 Task: Create a due date automation trigger when advanced on, on the monday after a card is due add content with a description containing resume at 11:00 AM.
Action: Mouse moved to (1383, 124)
Screenshot: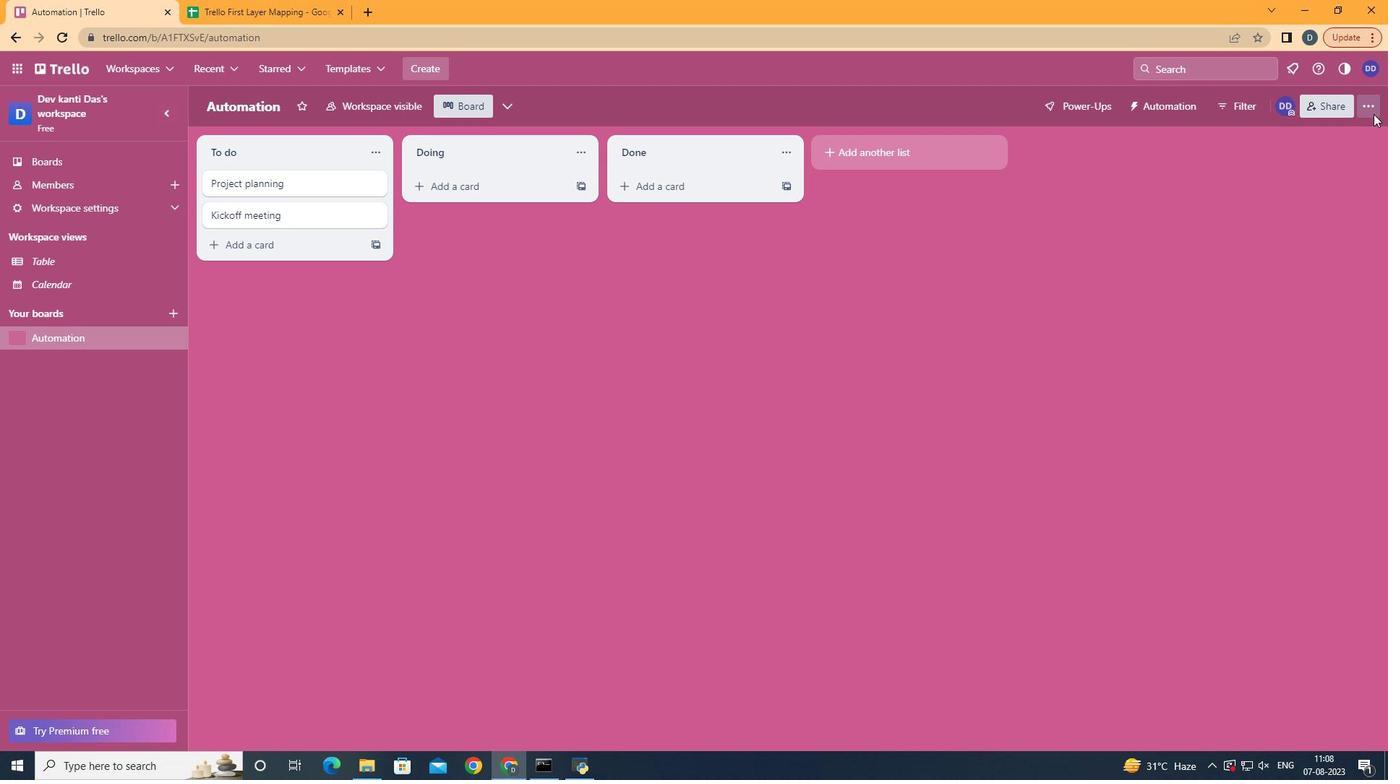 
Action: Mouse pressed left at (1383, 124)
Screenshot: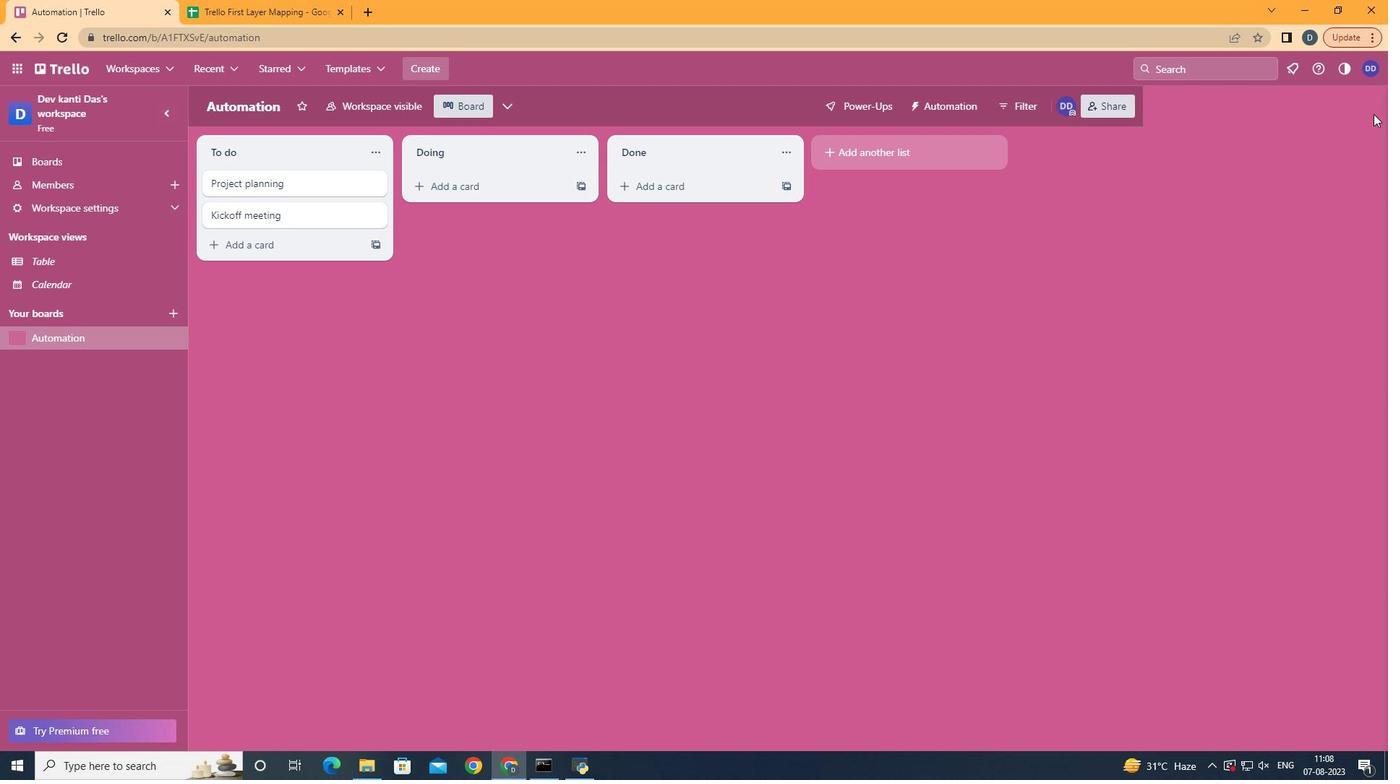 
Action: Mouse moved to (1223, 310)
Screenshot: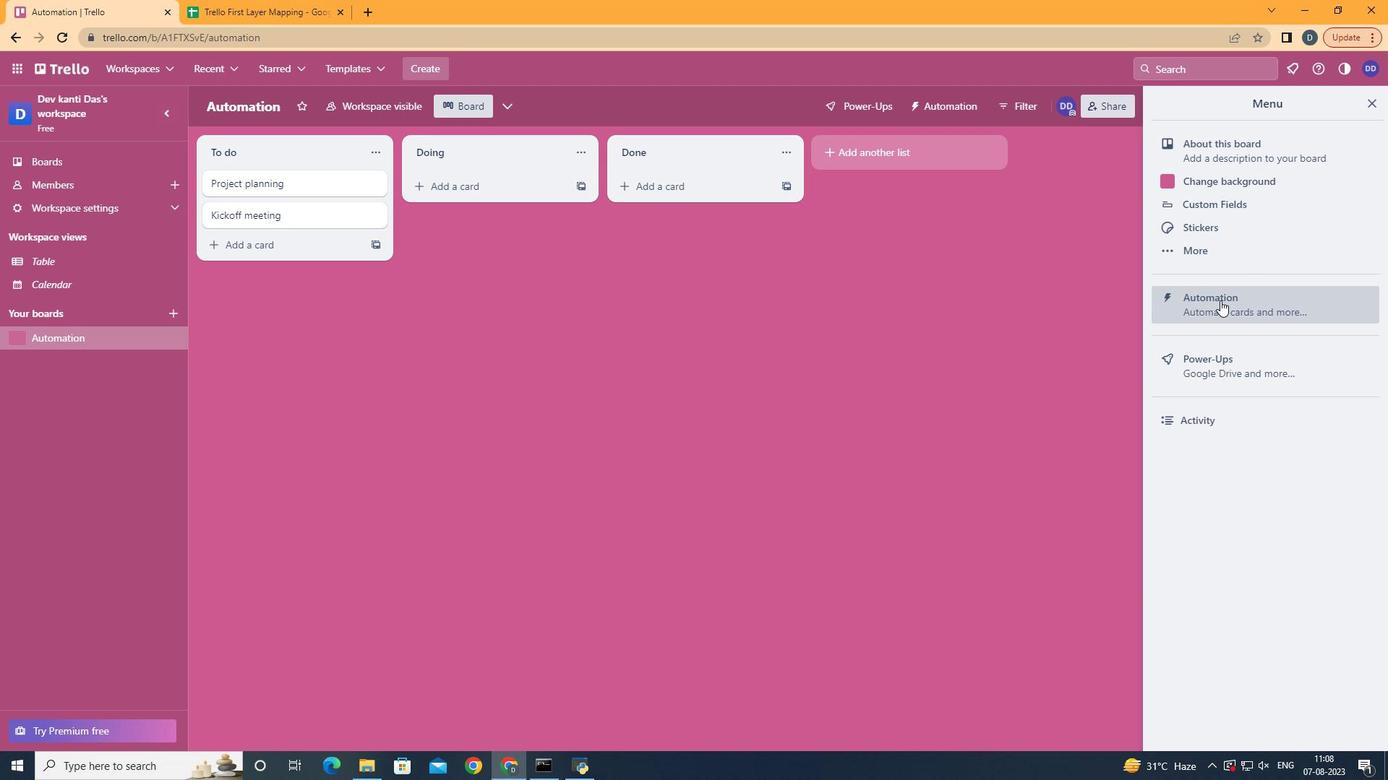 
Action: Mouse pressed left at (1223, 310)
Screenshot: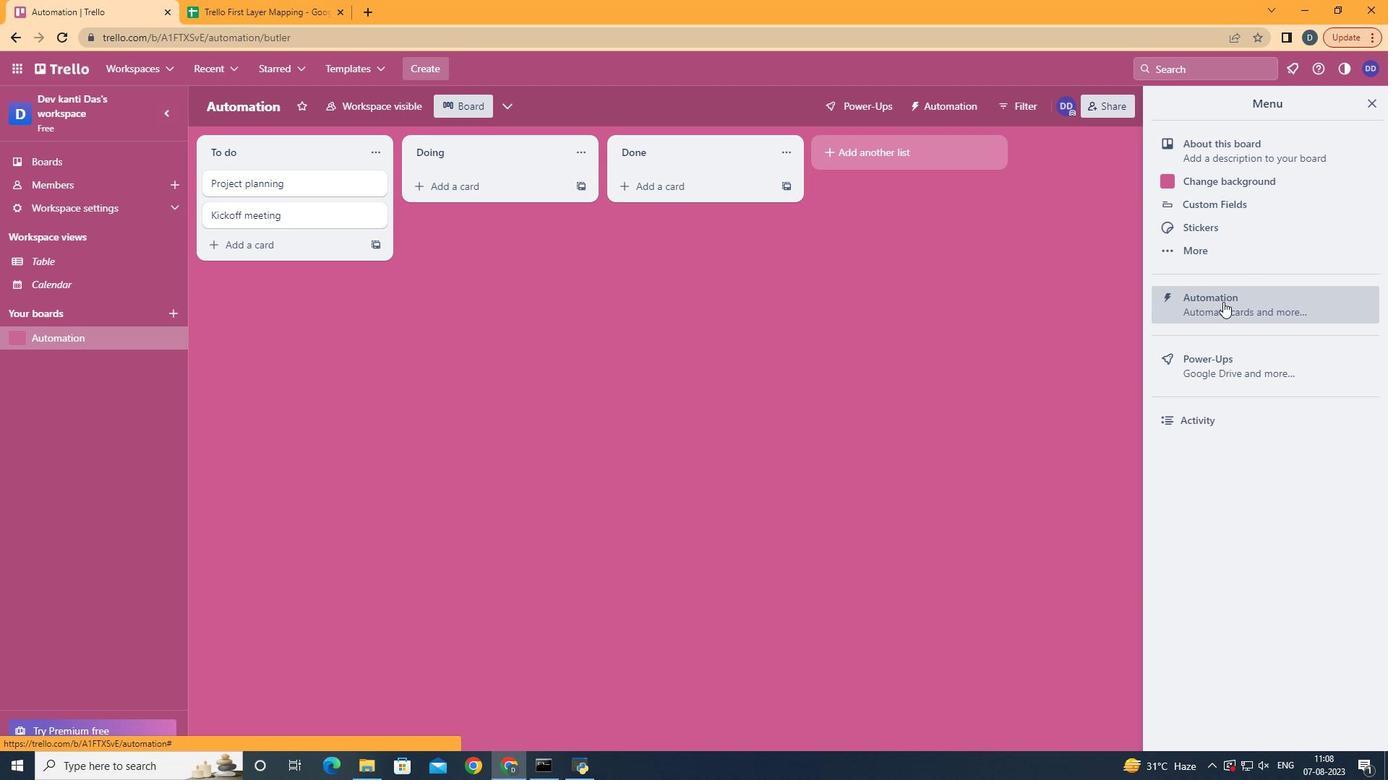 
Action: Mouse moved to (285, 307)
Screenshot: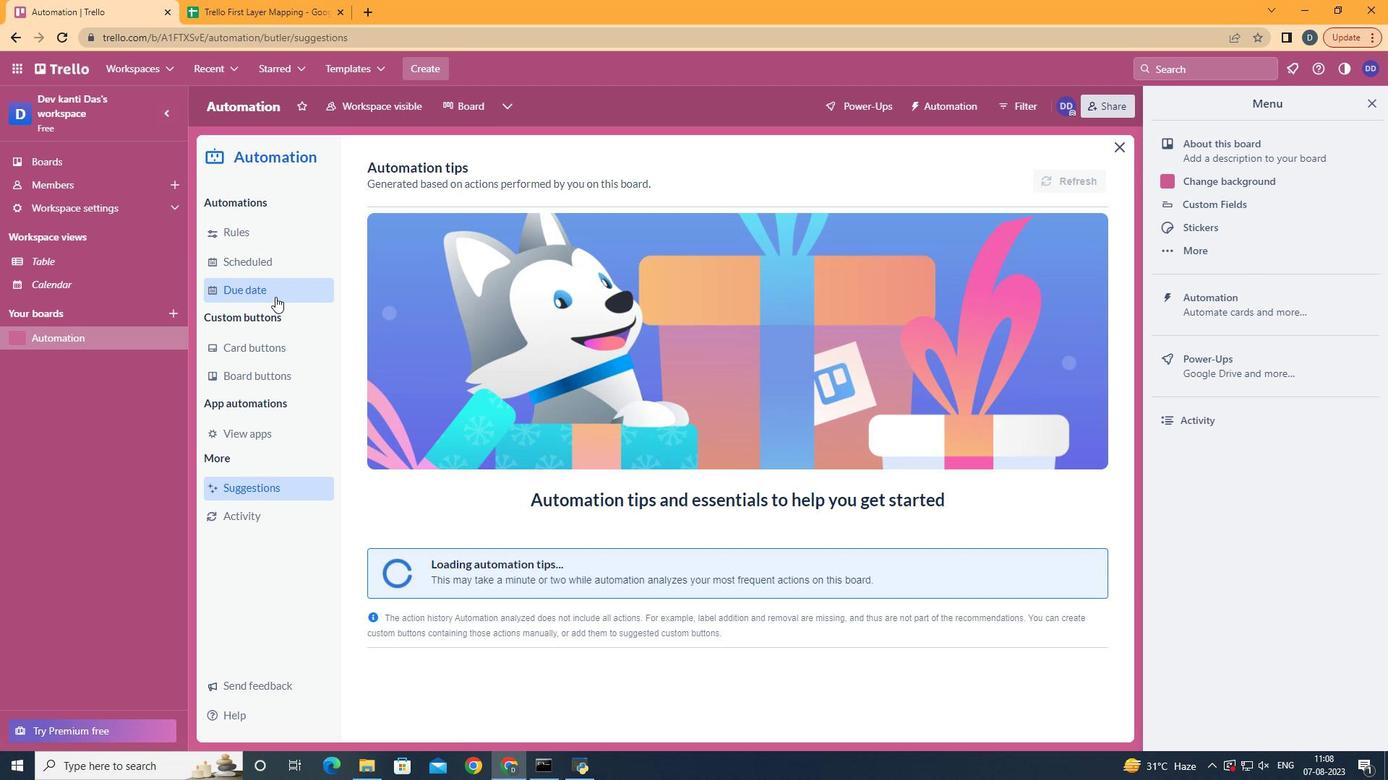 
Action: Mouse pressed left at (285, 307)
Screenshot: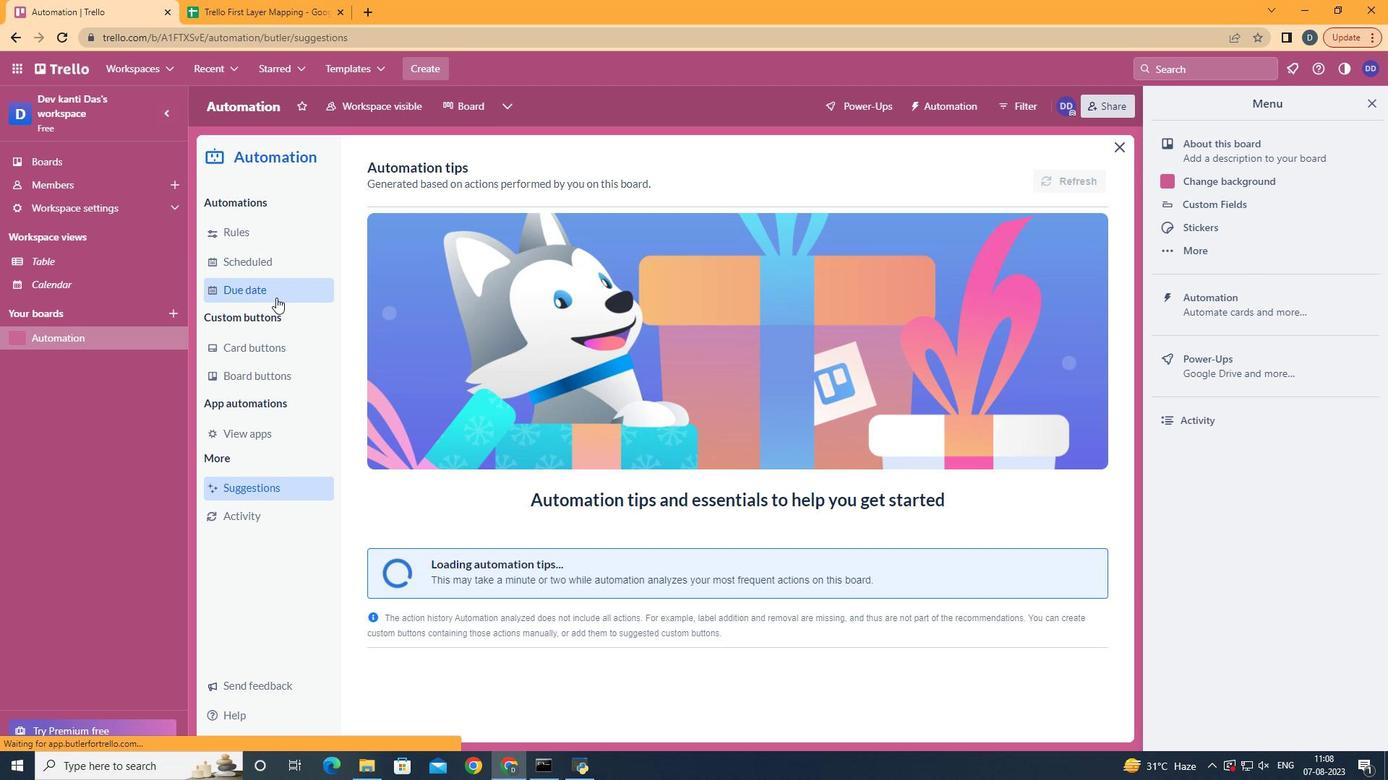 
Action: Mouse moved to (1003, 182)
Screenshot: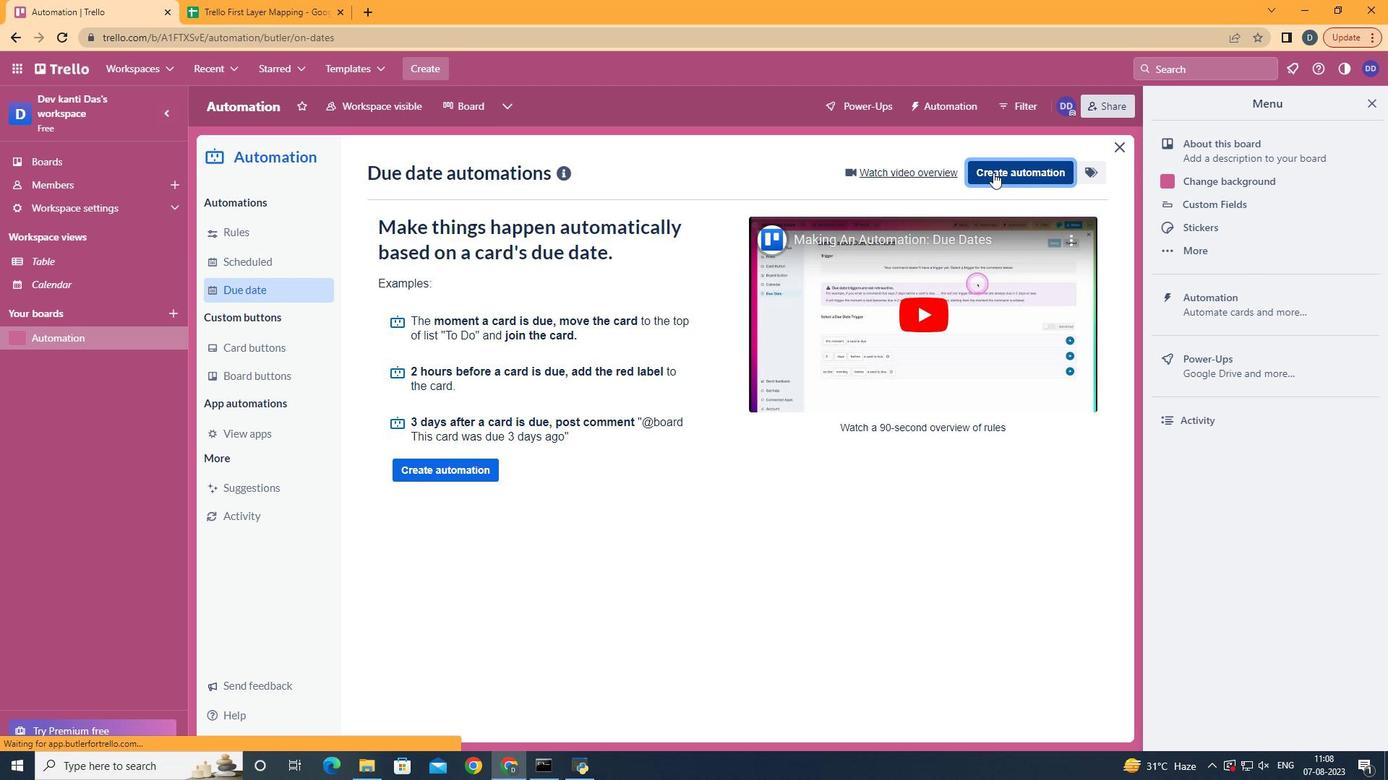 
Action: Mouse pressed left at (1003, 182)
Screenshot: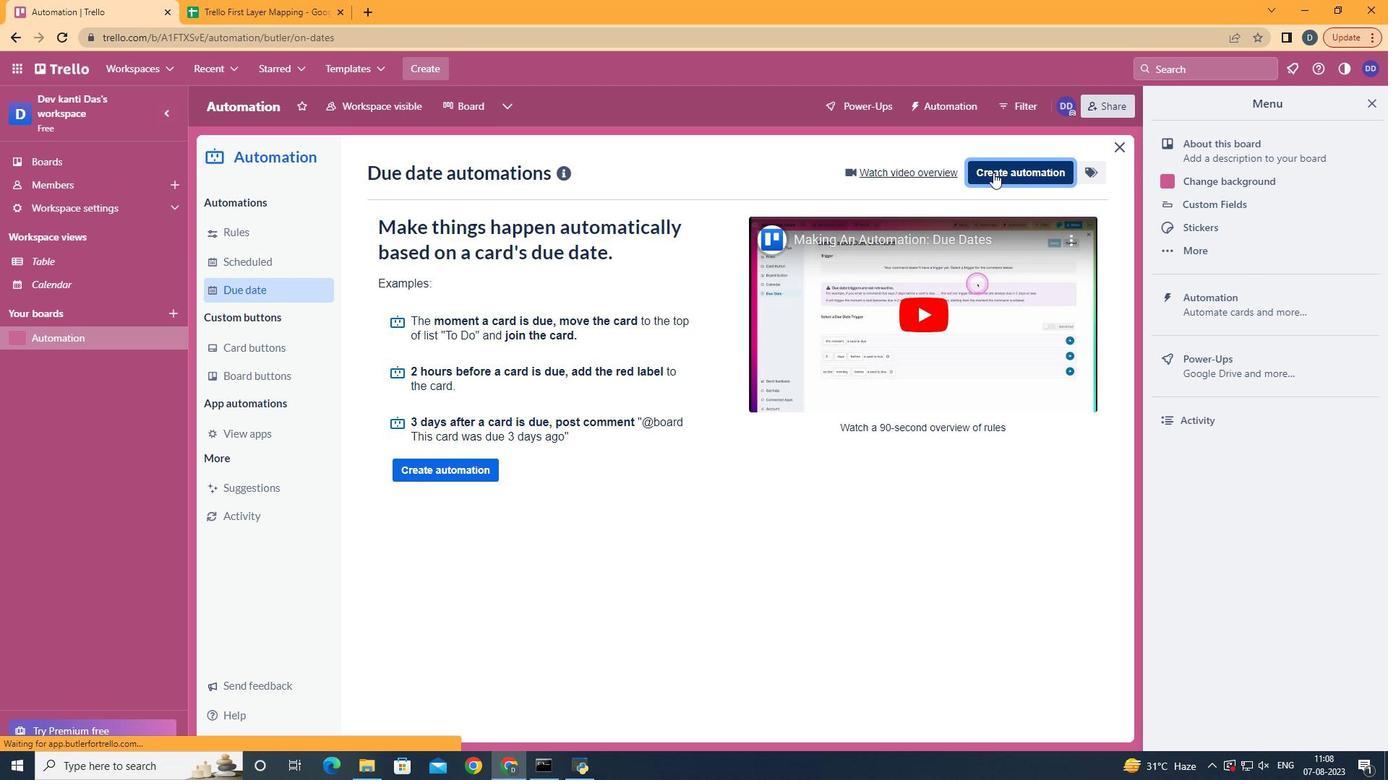 
Action: Mouse moved to (754, 318)
Screenshot: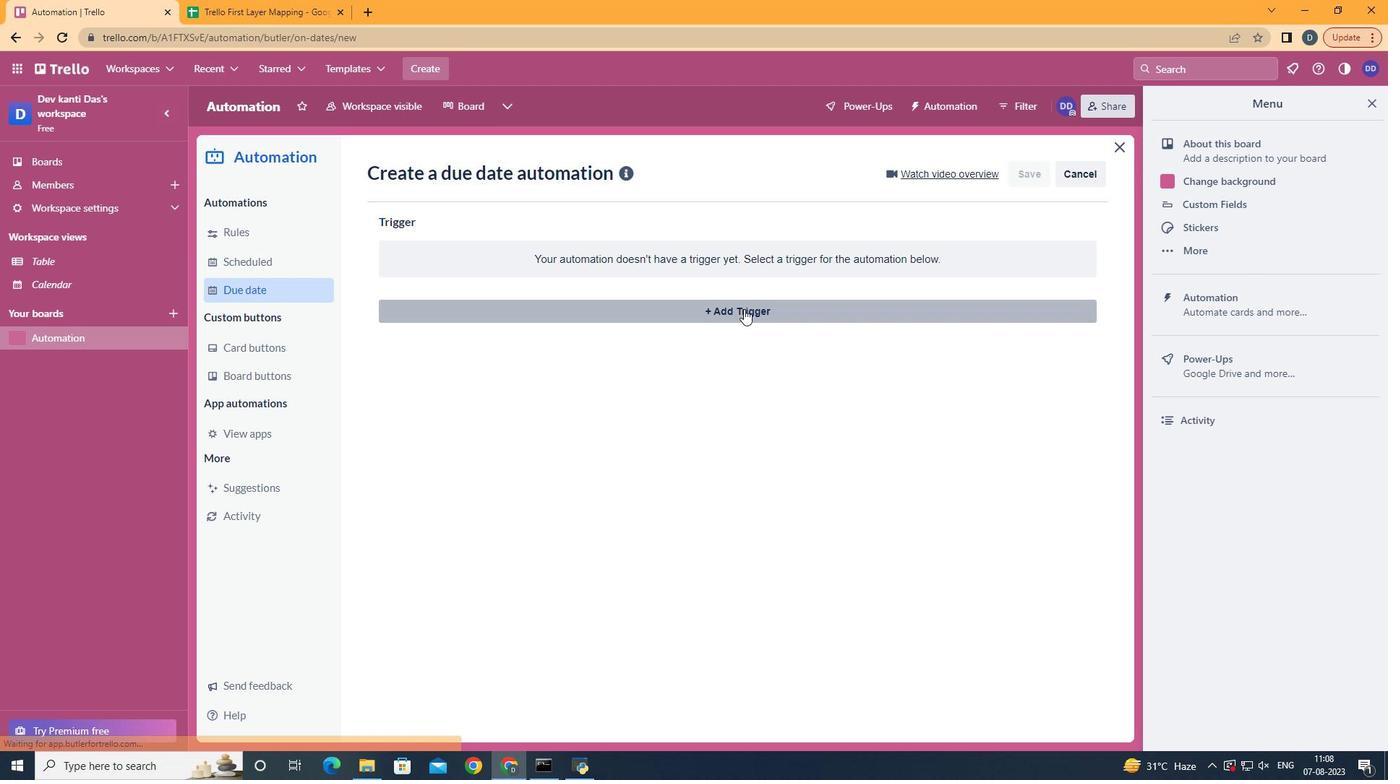 
Action: Mouse pressed left at (754, 318)
Screenshot: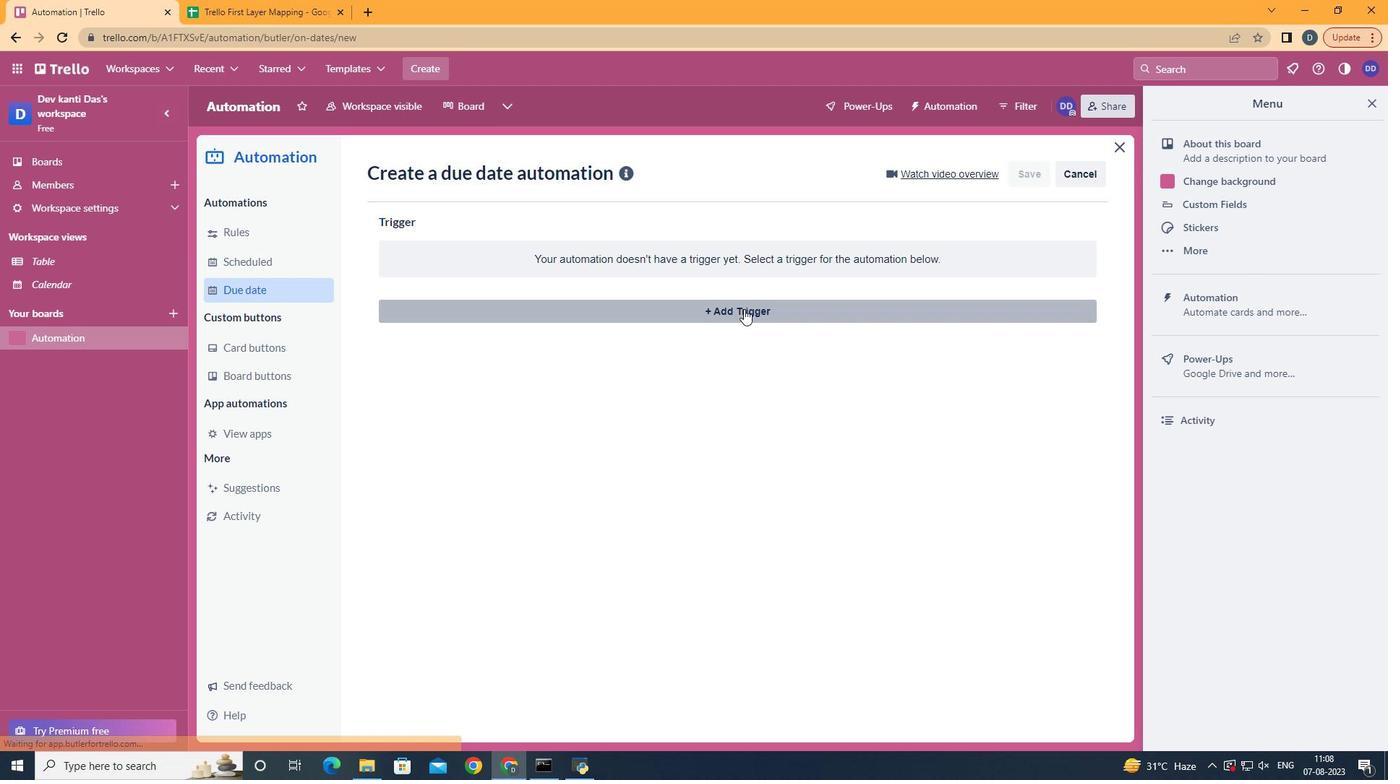 
Action: Mouse moved to (483, 390)
Screenshot: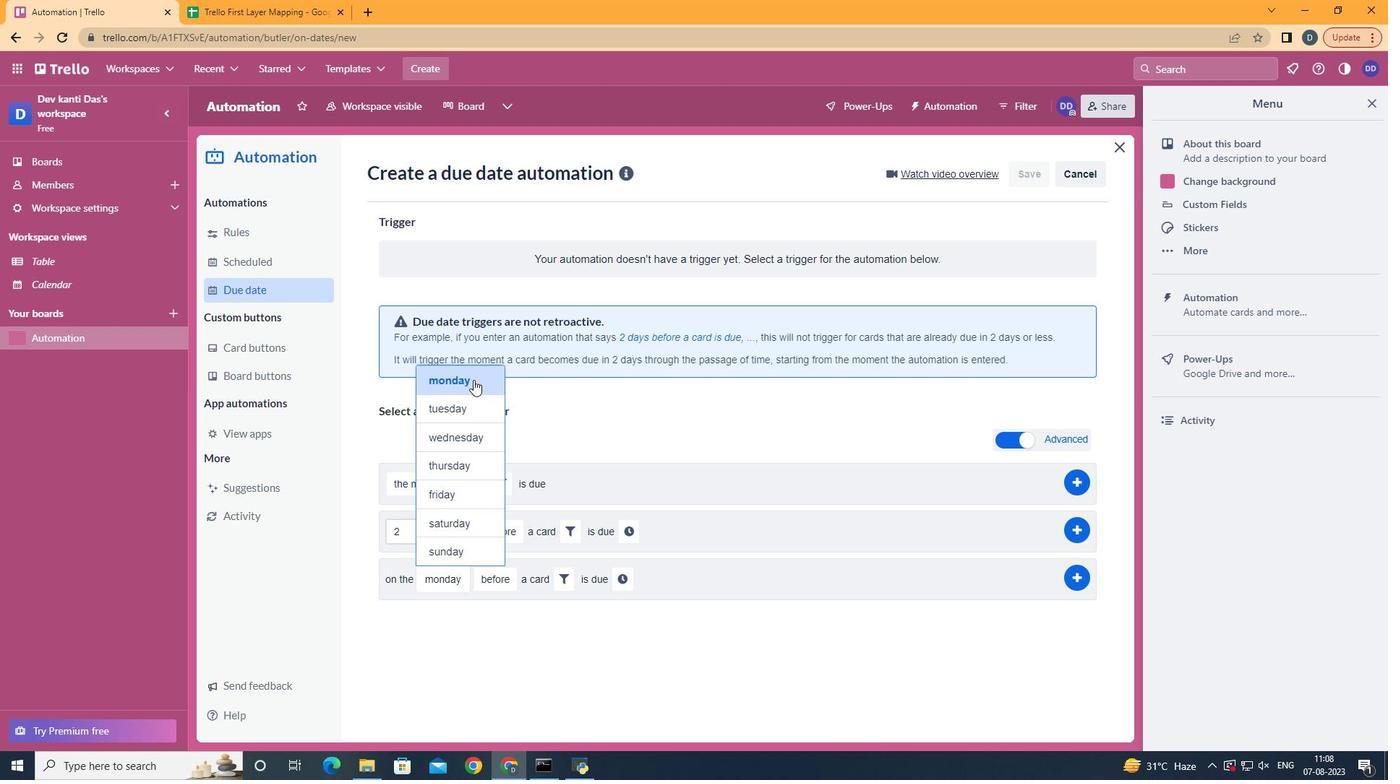 
Action: Mouse pressed left at (483, 390)
Screenshot: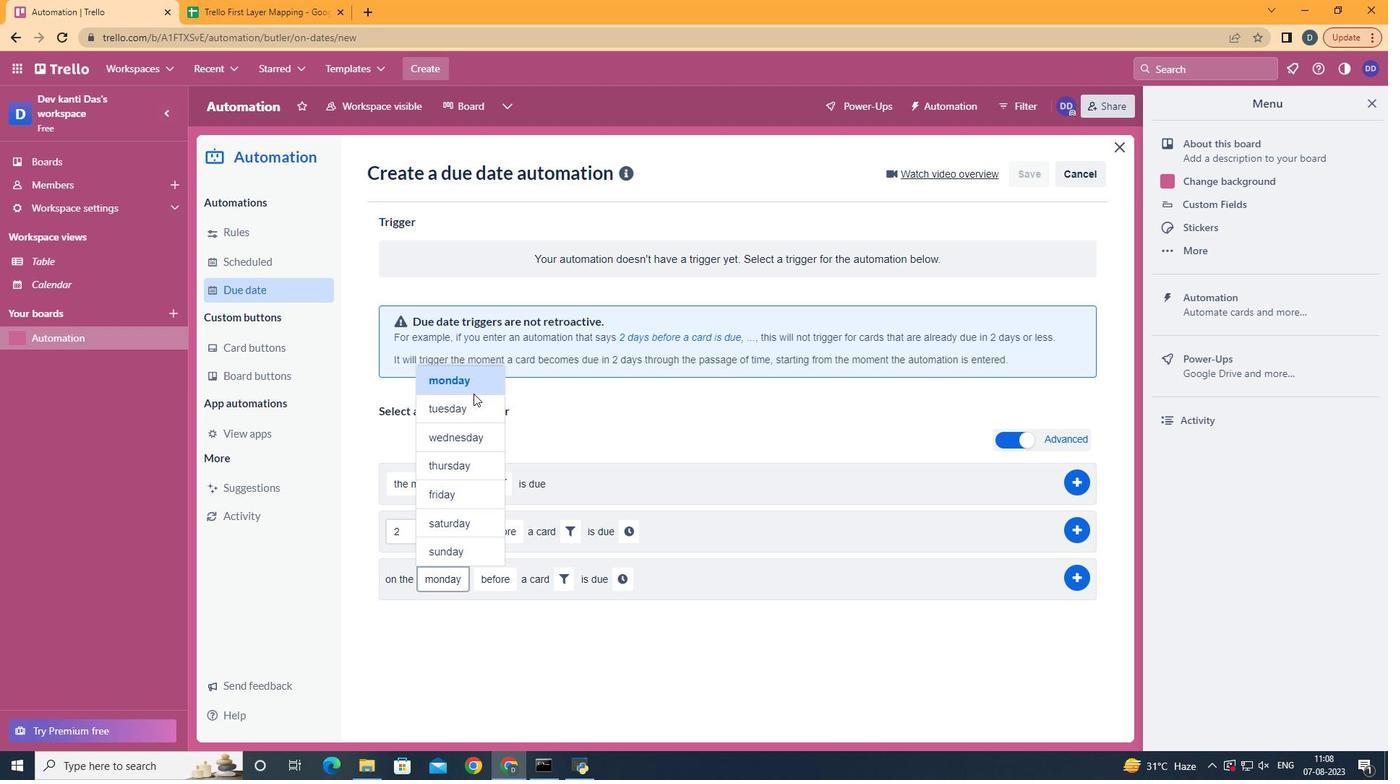 
Action: Mouse moved to (516, 644)
Screenshot: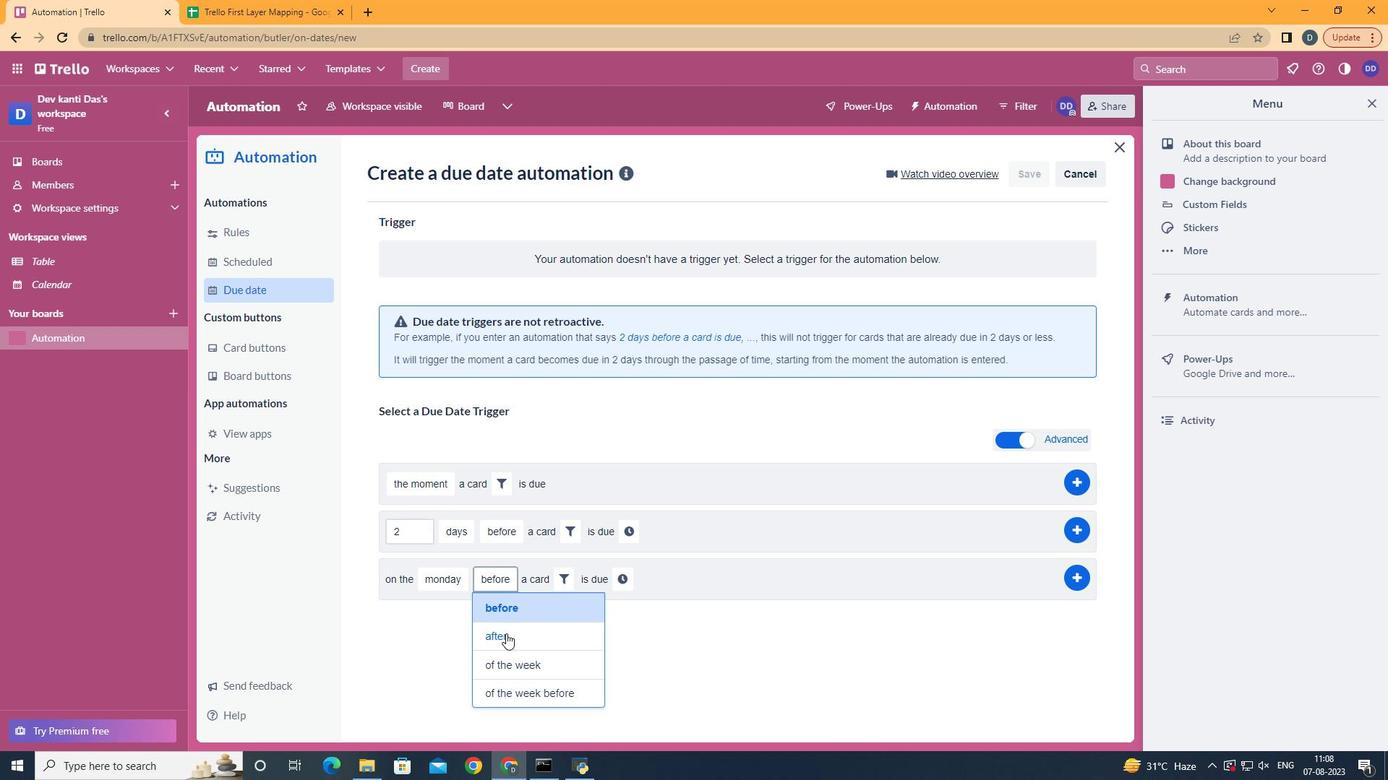 
Action: Mouse pressed left at (516, 644)
Screenshot: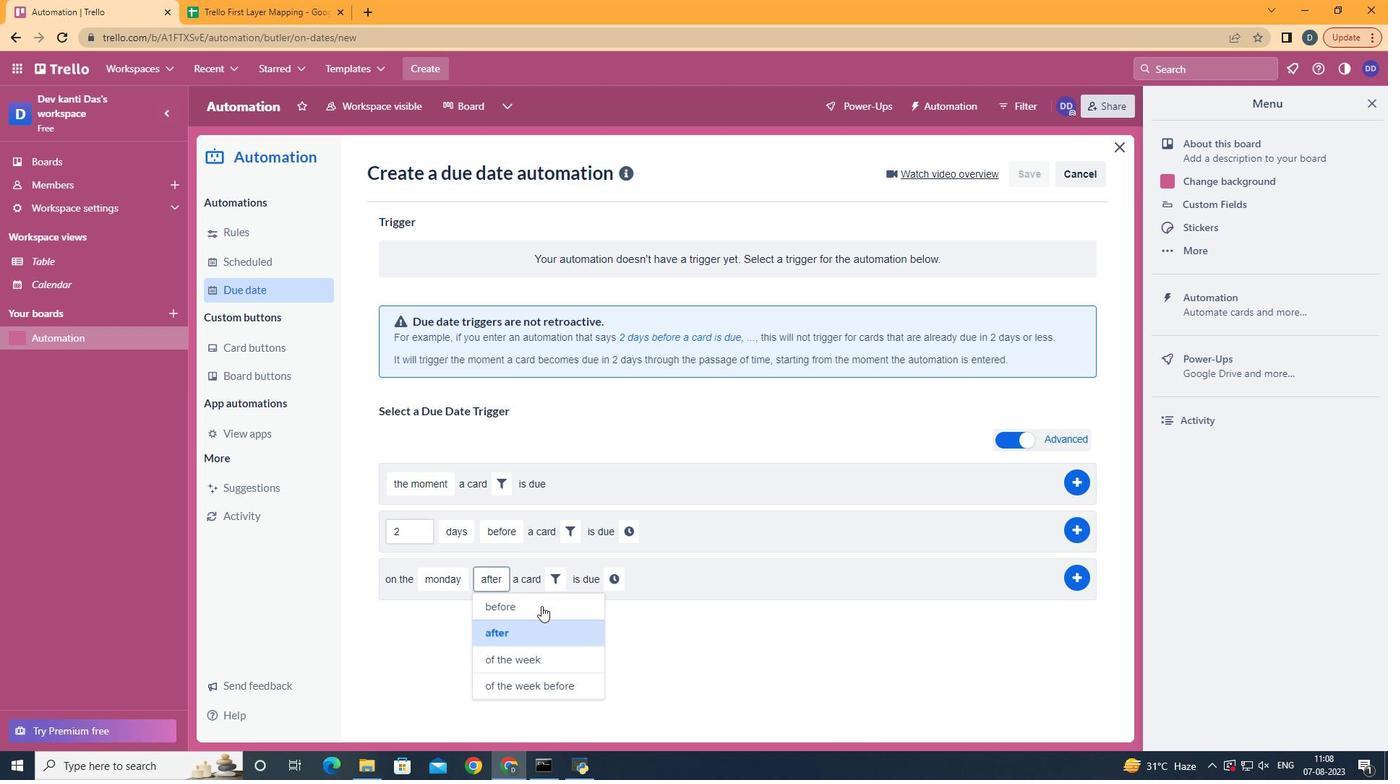 
Action: Mouse moved to (567, 594)
Screenshot: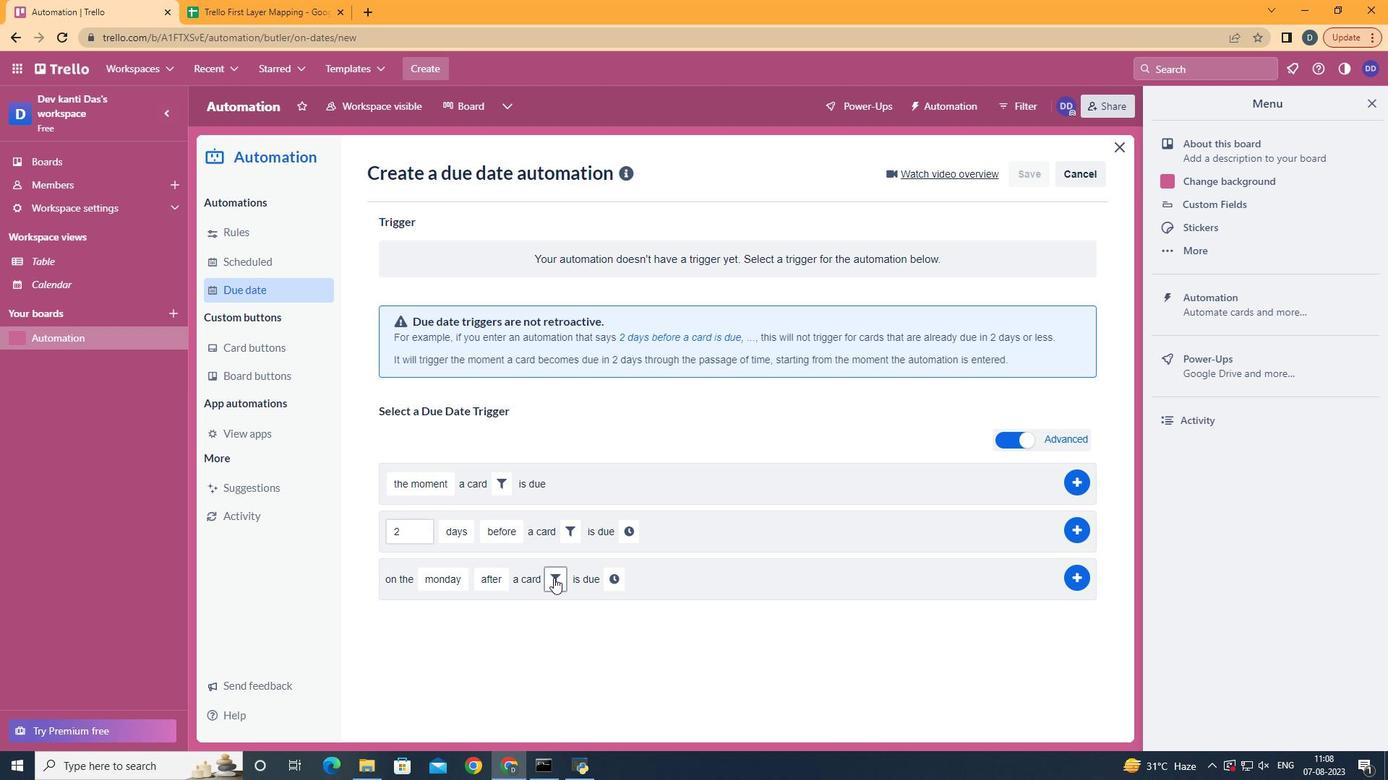 
Action: Mouse pressed left at (567, 594)
Screenshot: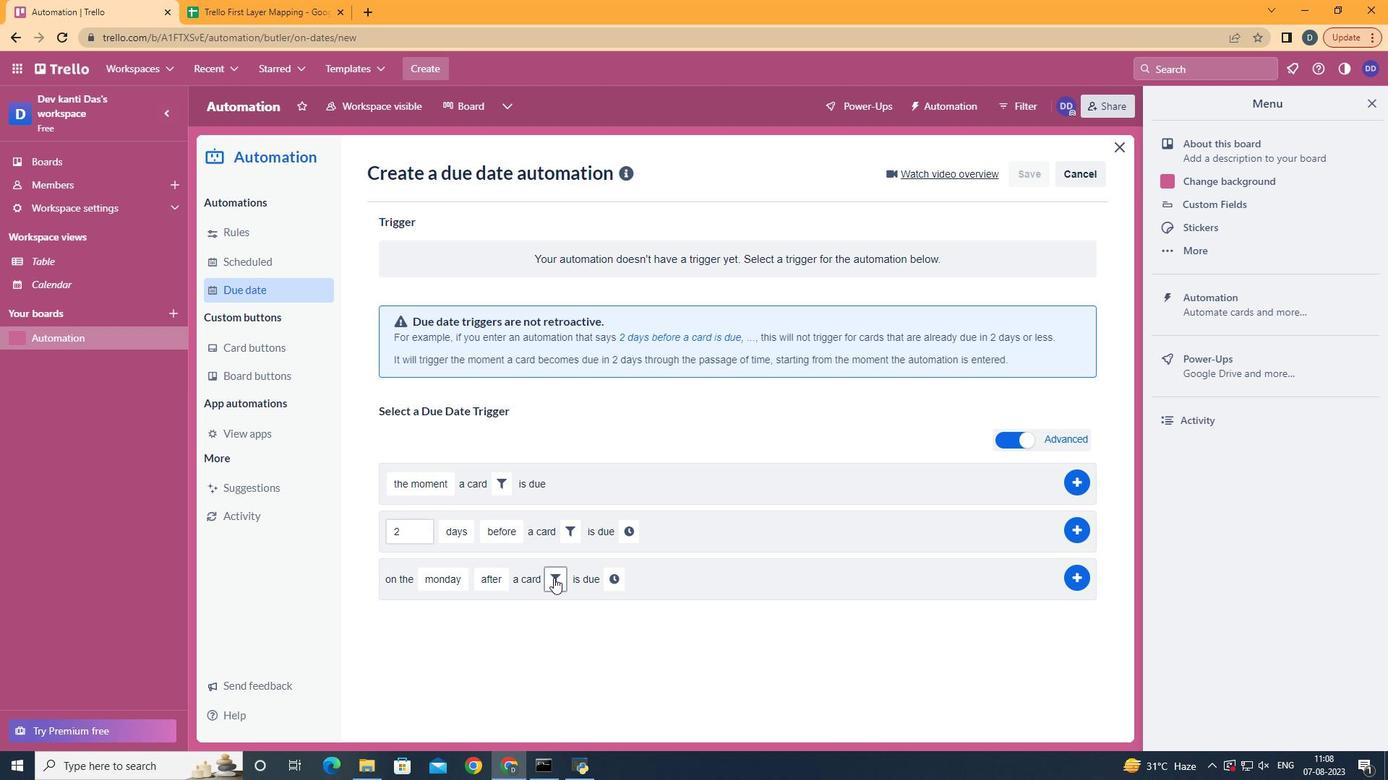 
Action: Mouse moved to (741, 638)
Screenshot: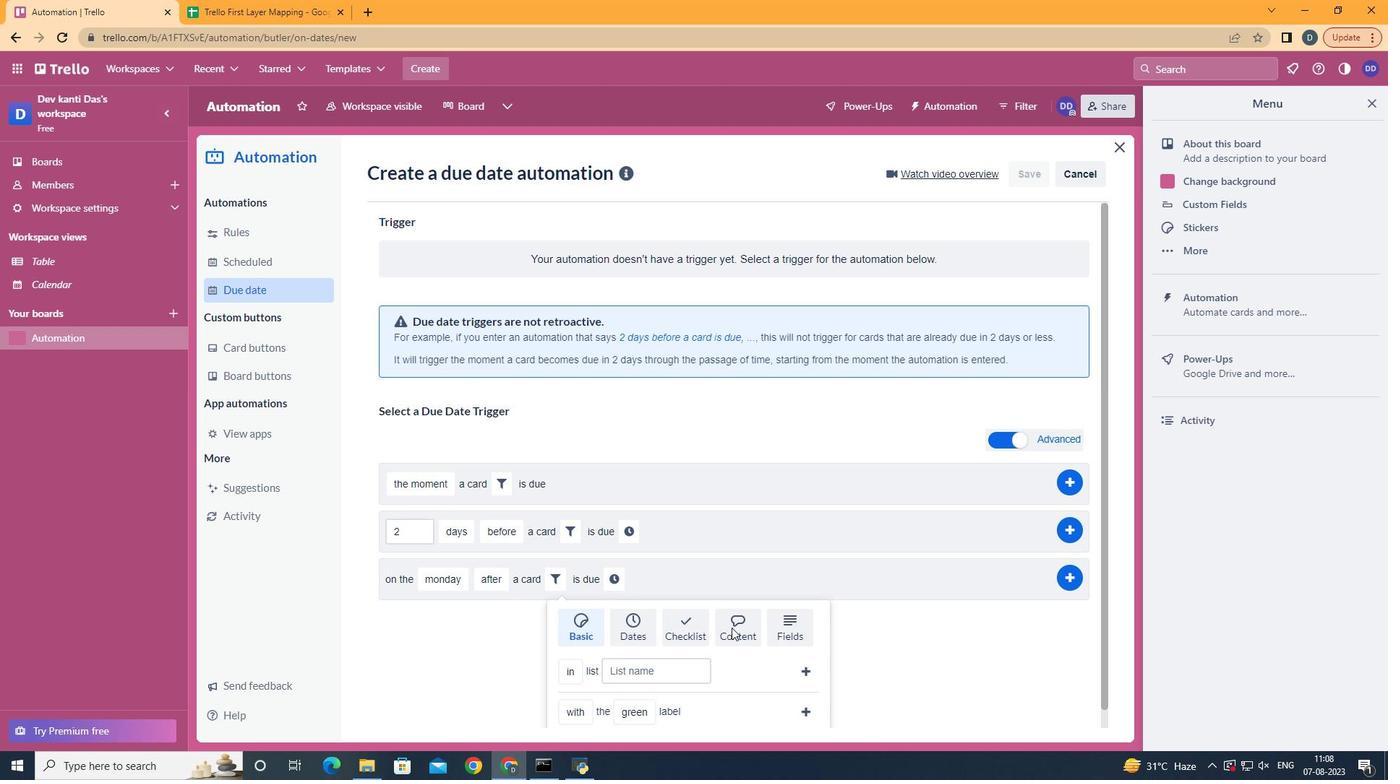 
Action: Mouse pressed left at (741, 638)
Screenshot: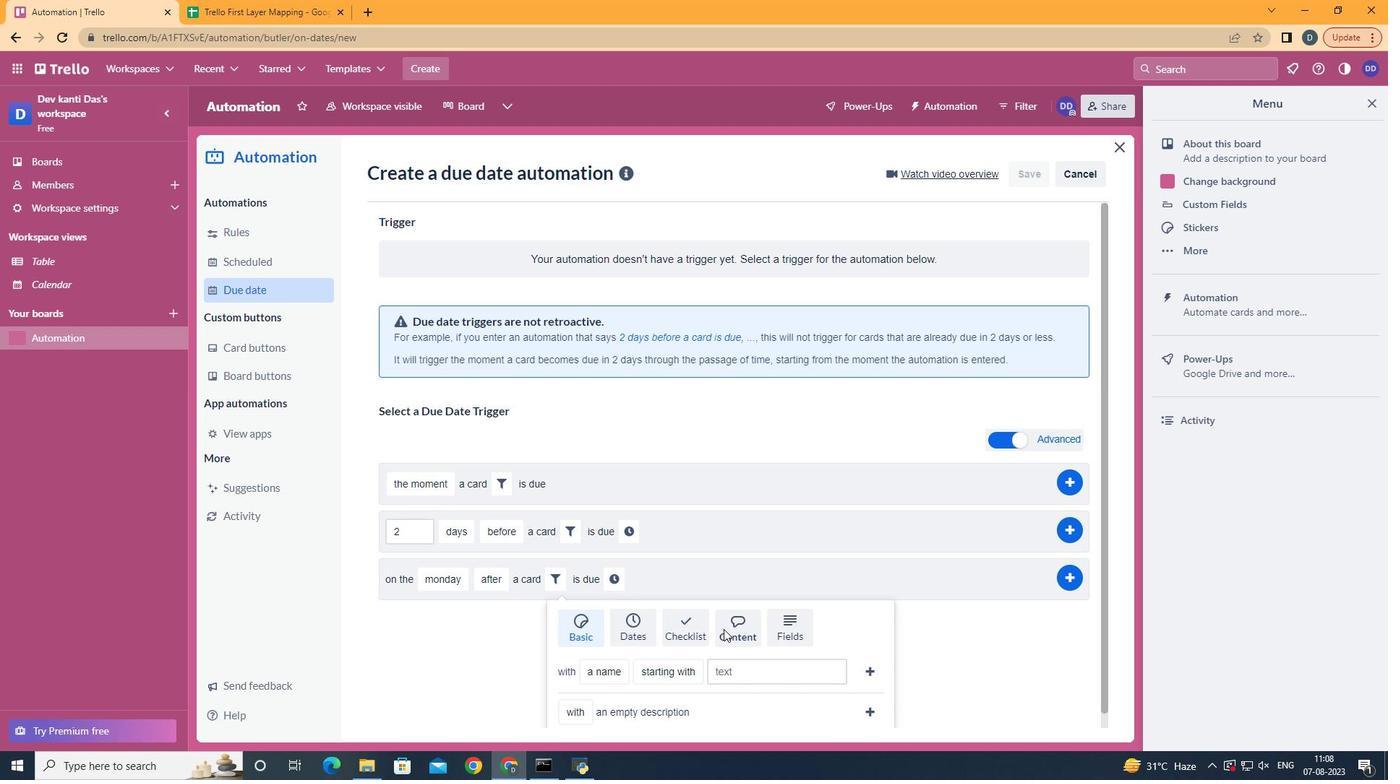 
Action: Mouse moved to (655, 622)
Screenshot: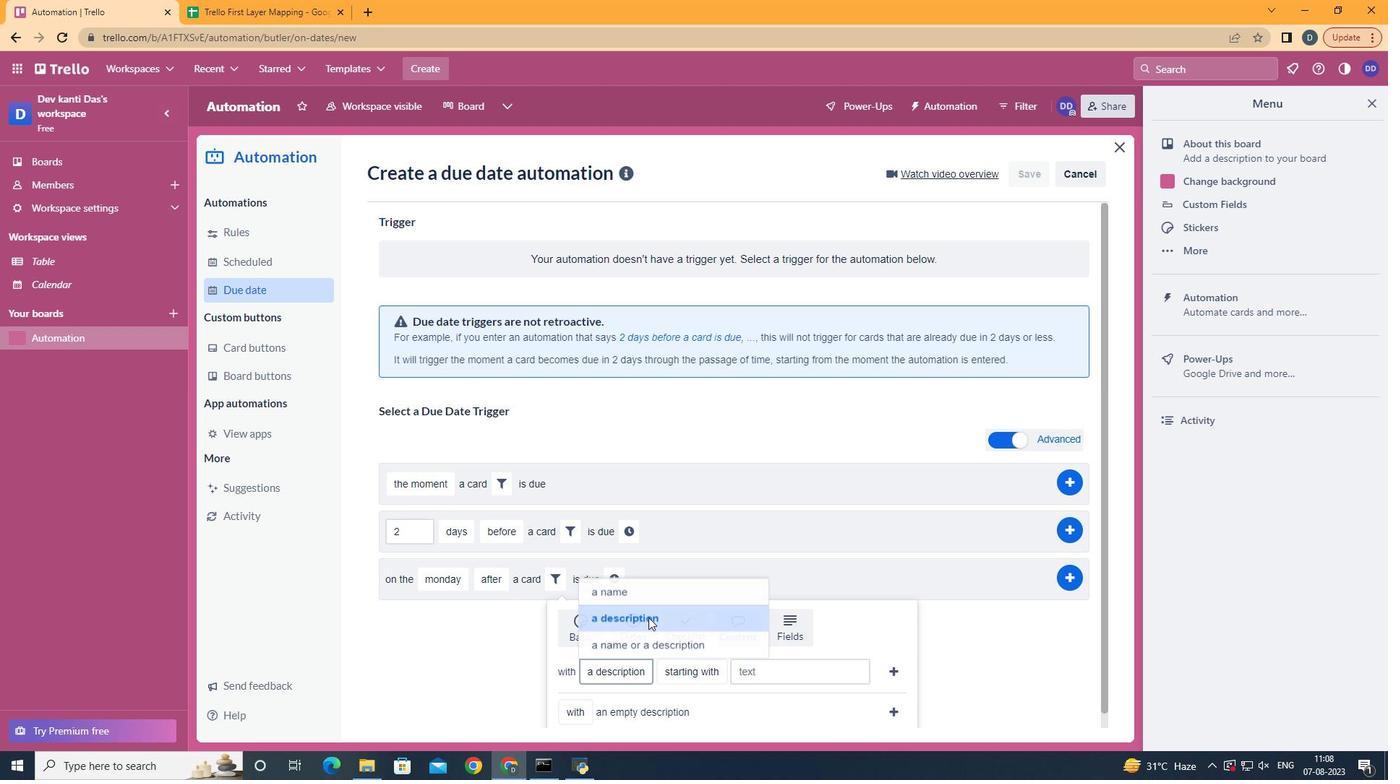 
Action: Mouse pressed left at (655, 622)
Screenshot: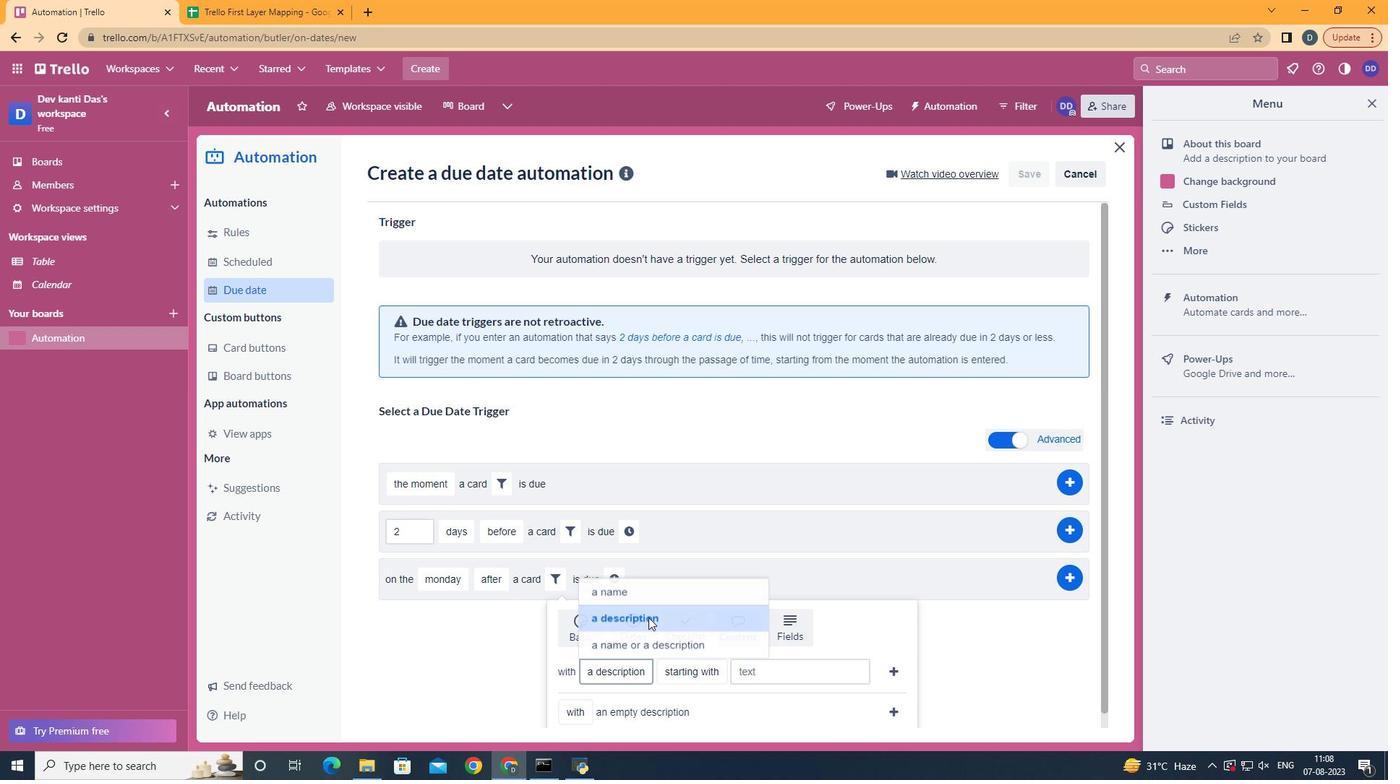 
Action: Mouse moved to (738, 567)
Screenshot: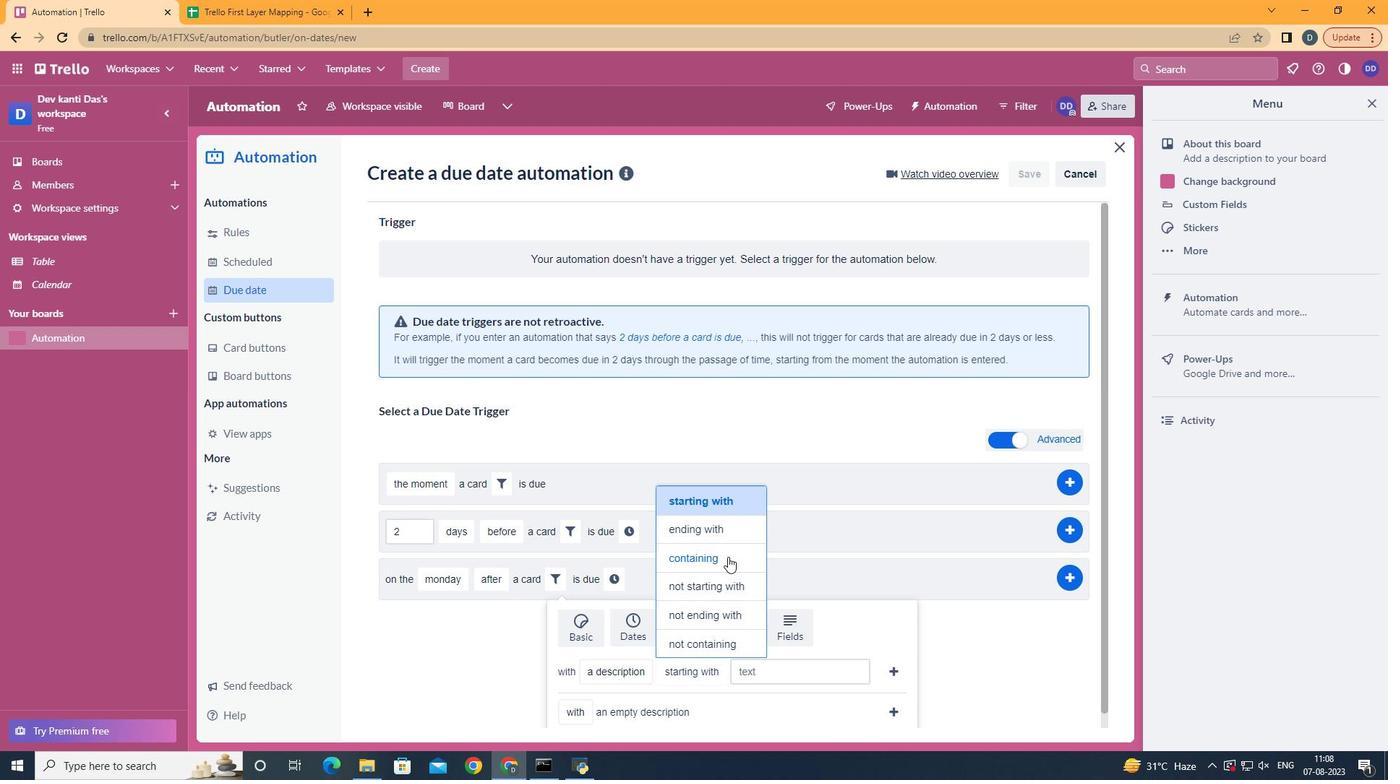 
Action: Mouse pressed left at (738, 567)
Screenshot: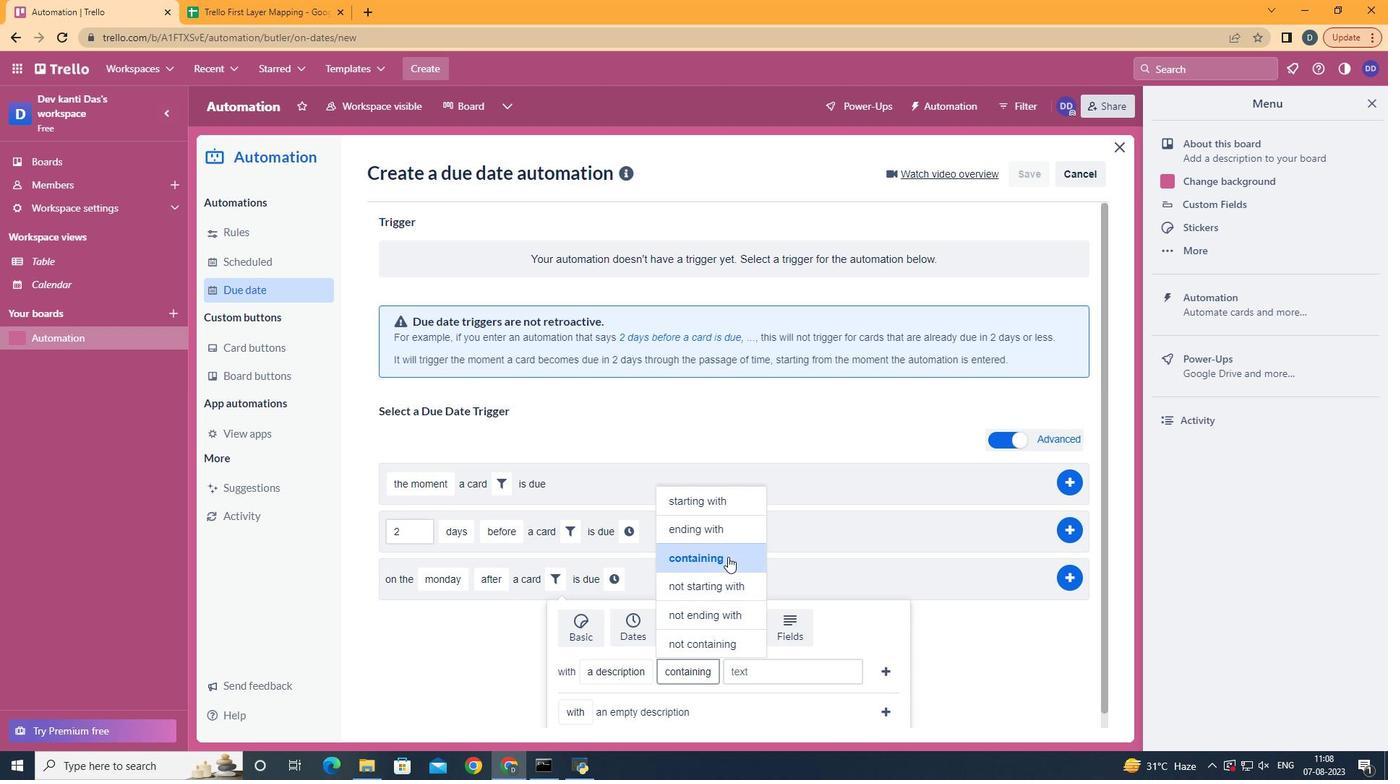 
Action: Mouse moved to (791, 673)
Screenshot: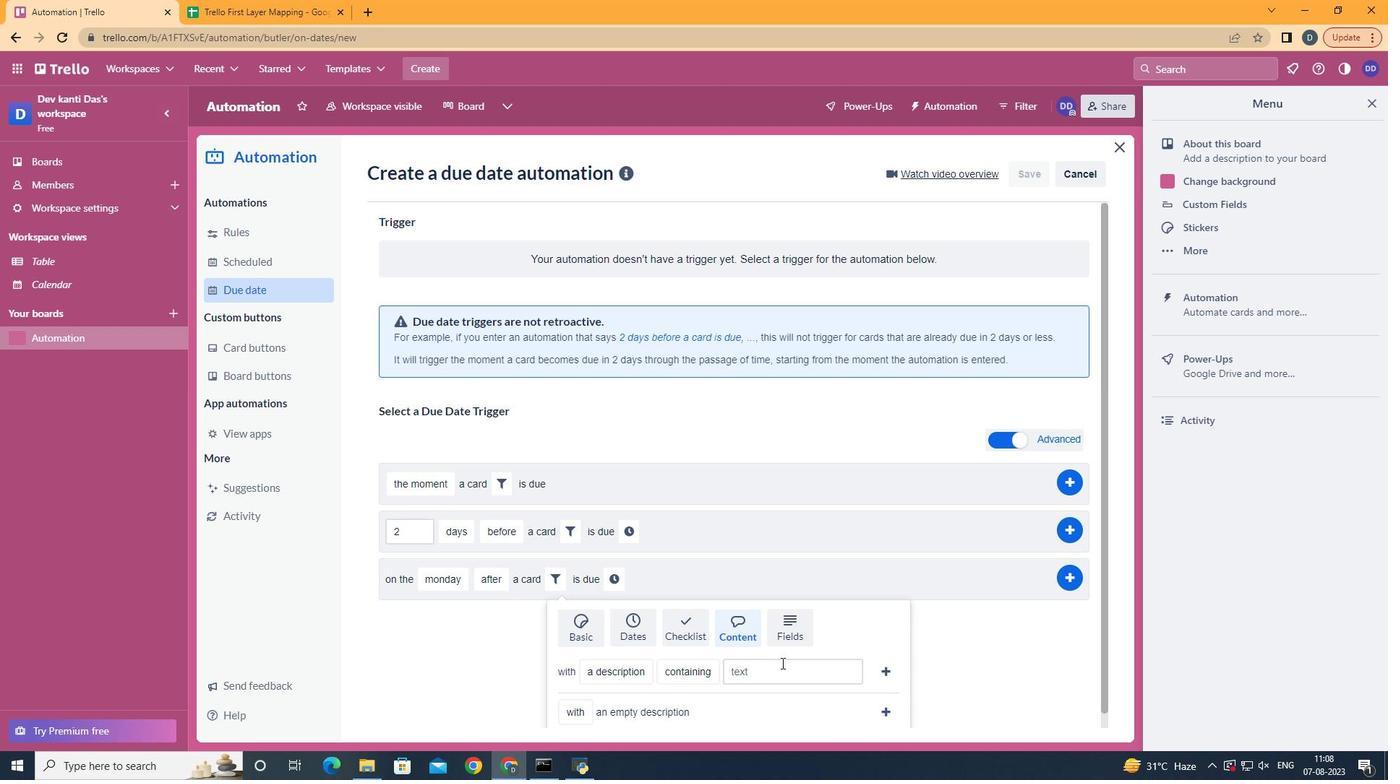 
Action: Mouse pressed left at (791, 673)
Screenshot: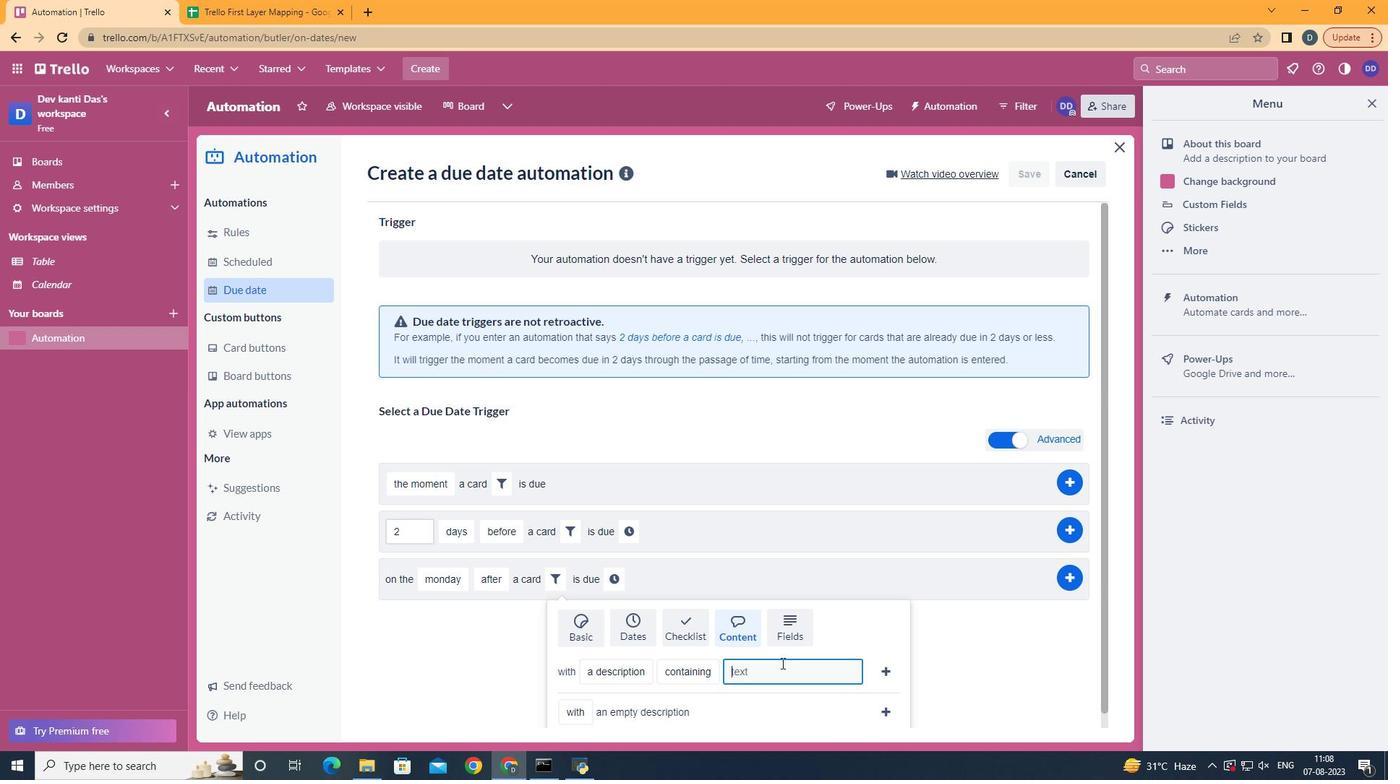 
Action: Key pressed resume
Screenshot: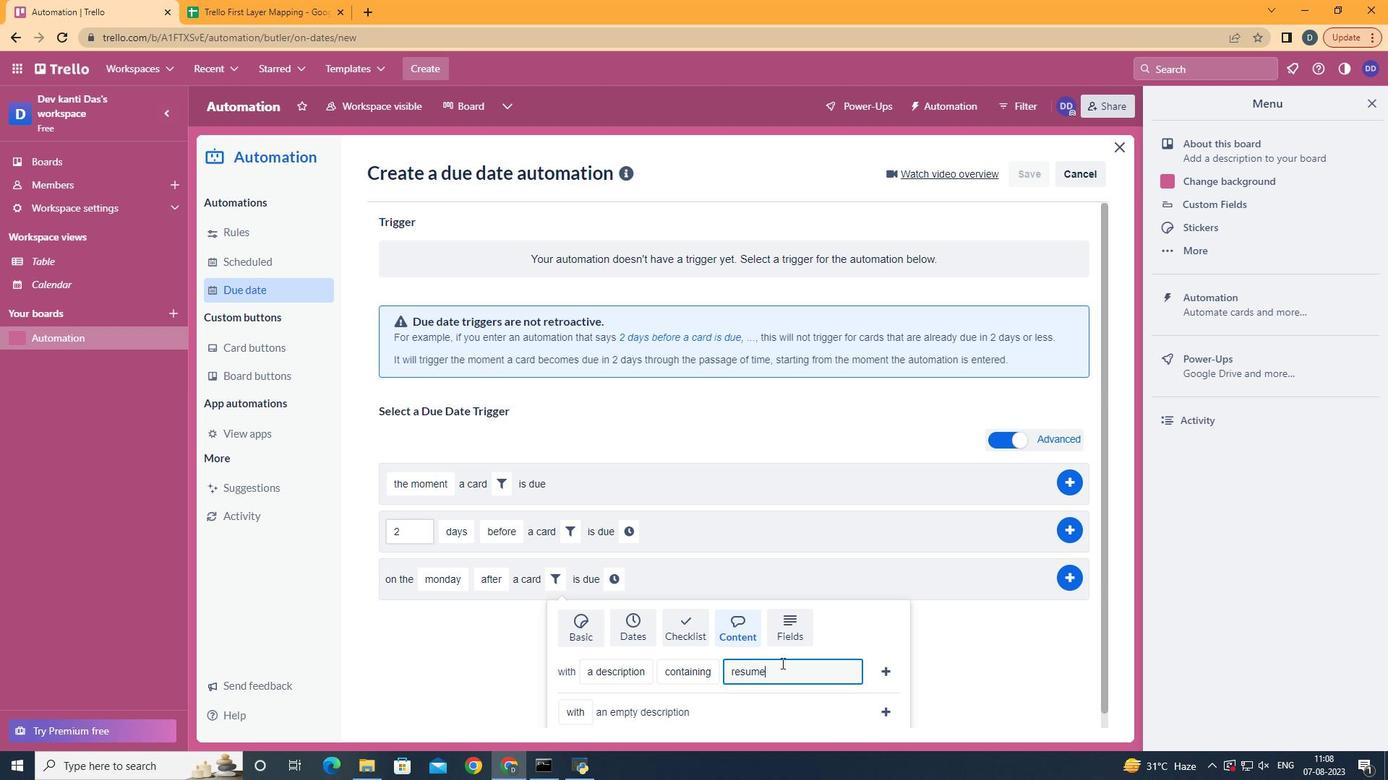 
Action: Mouse moved to (888, 679)
Screenshot: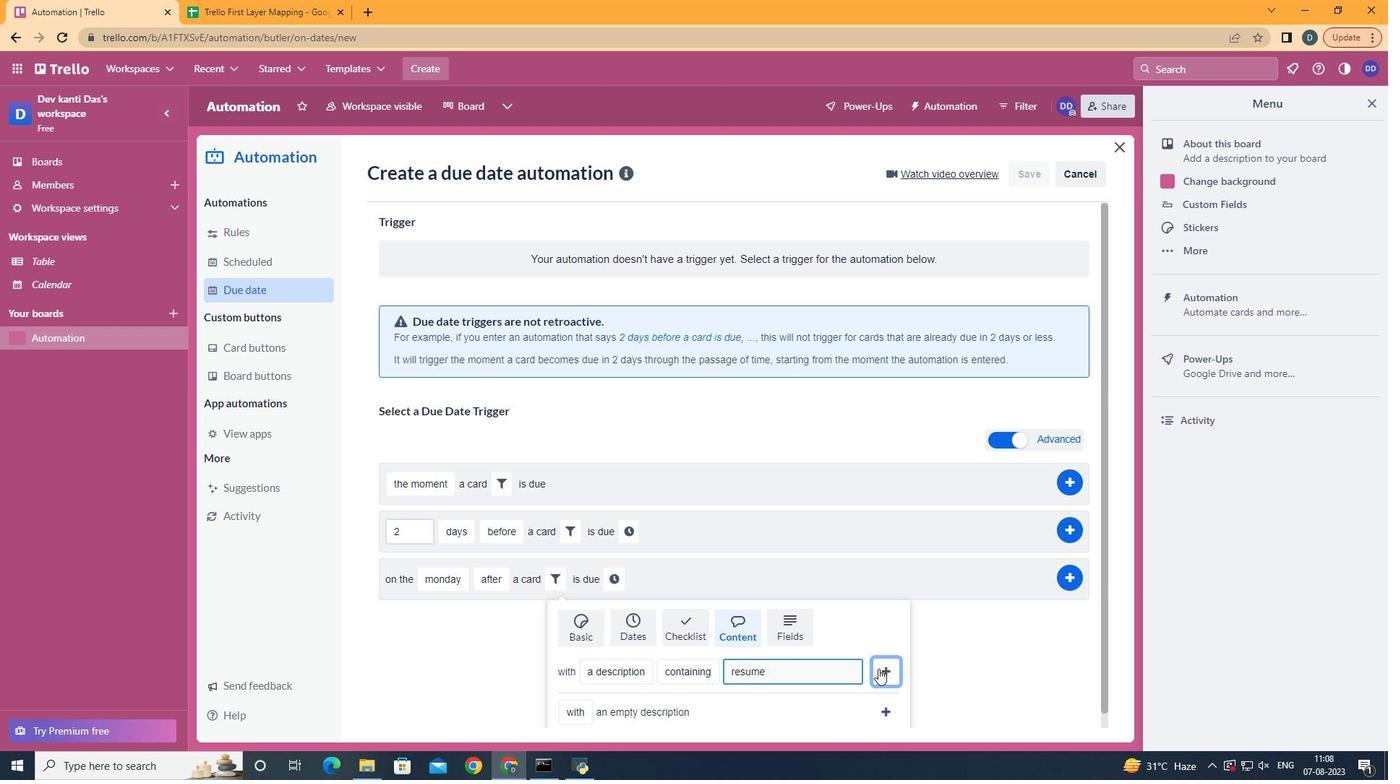 
Action: Mouse pressed left at (888, 679)
Screenshot: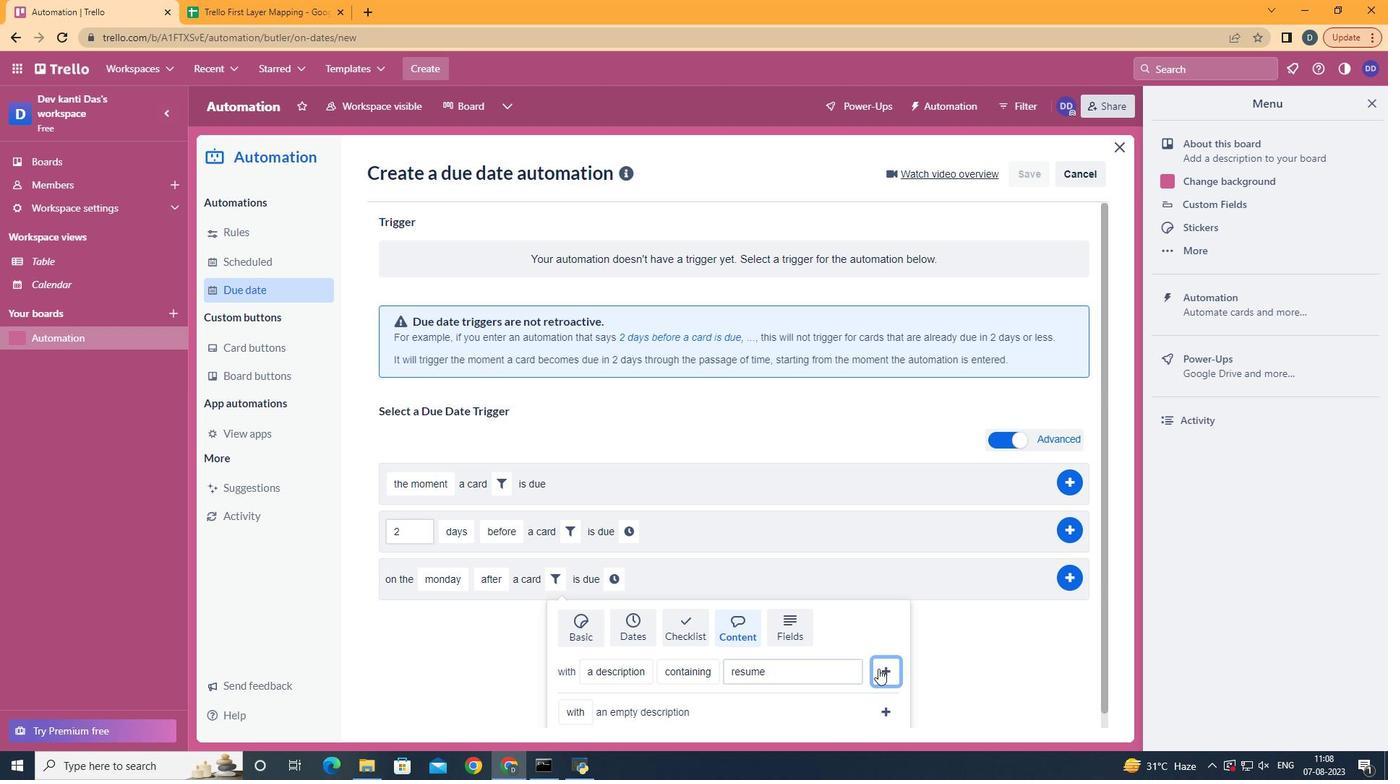 
Action: Mouse moved to (837, 590)
Screenshot: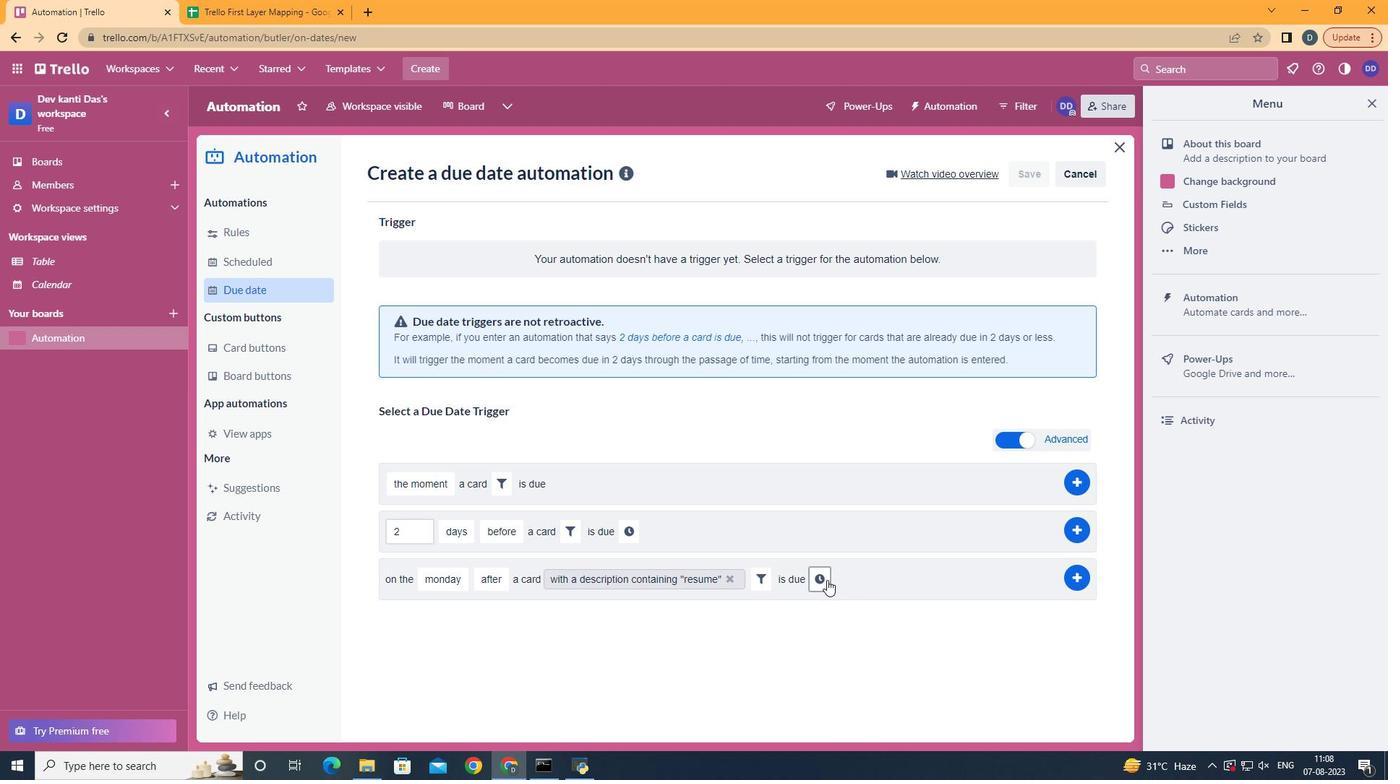 
Action: Mouse pressed left at (837, 590)
Screenshot: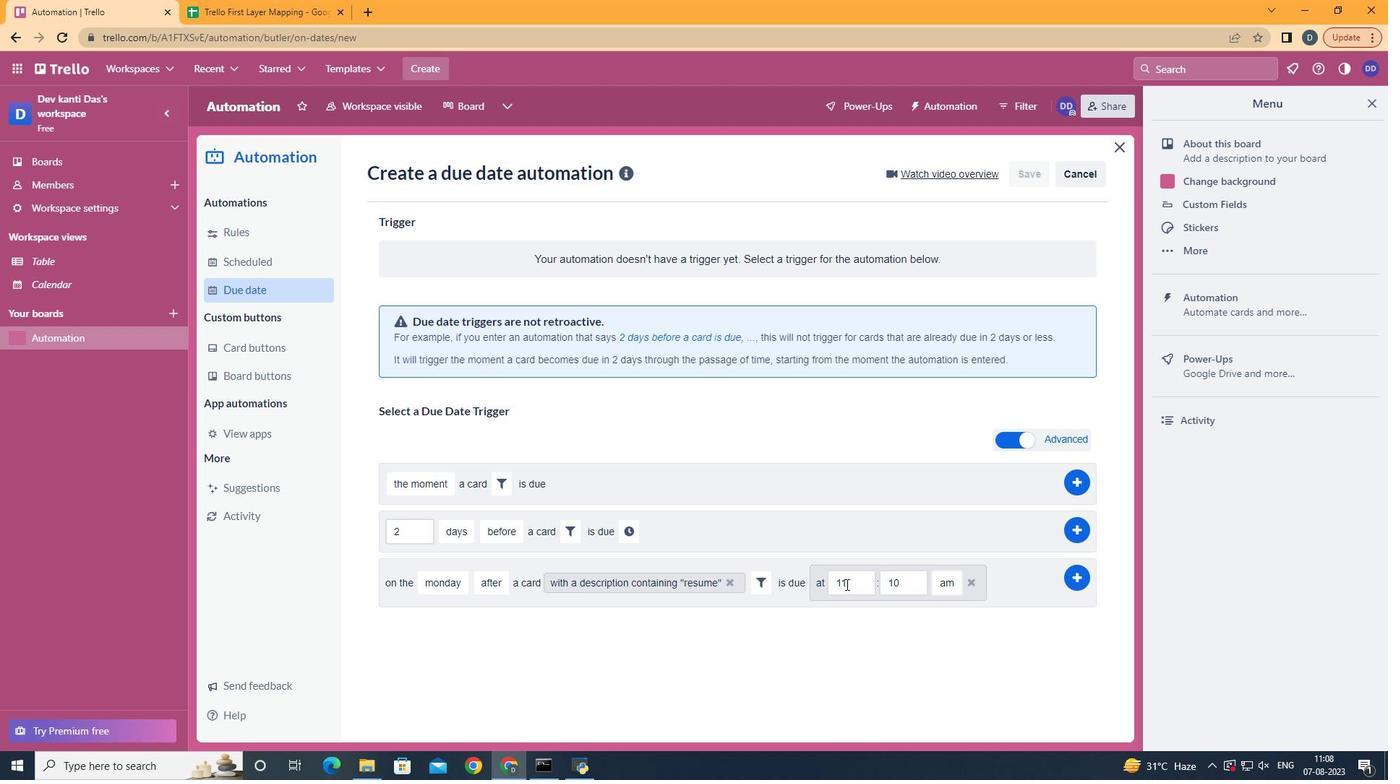 
Action: Mouse moved to (929, 595)
Screenshot: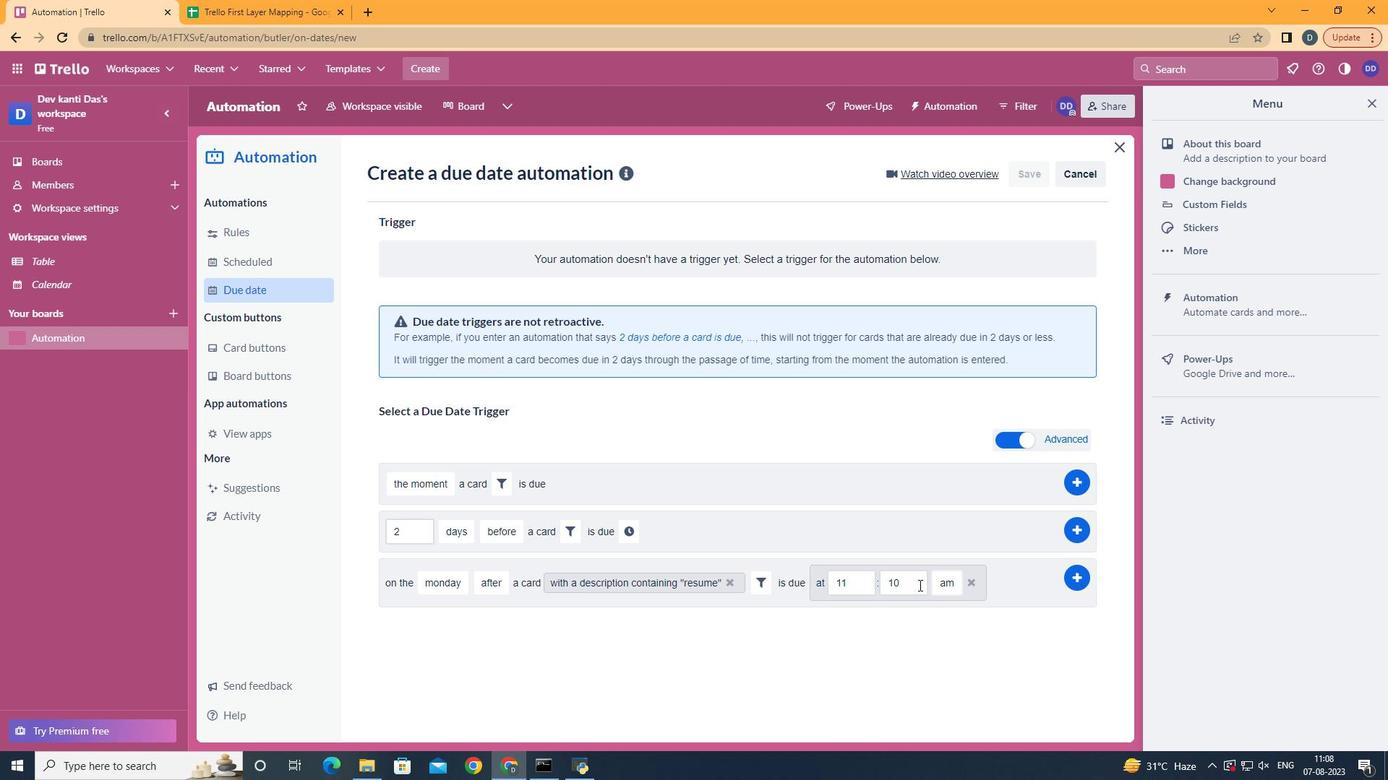 
Action: Mouse pressed left at (929, 595)
Screenshot: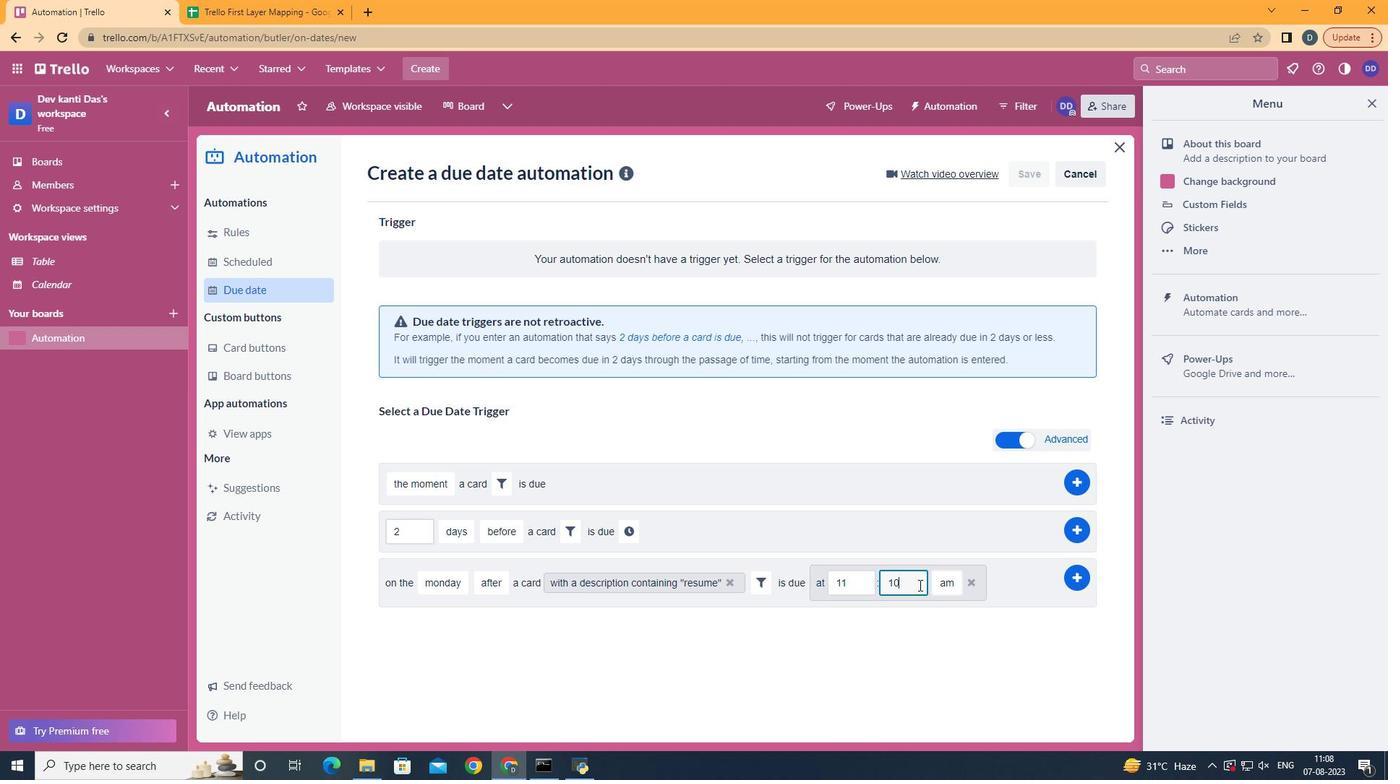 
Action: Key pressed <Key.backspace><Key.backspace>00
Screenshot: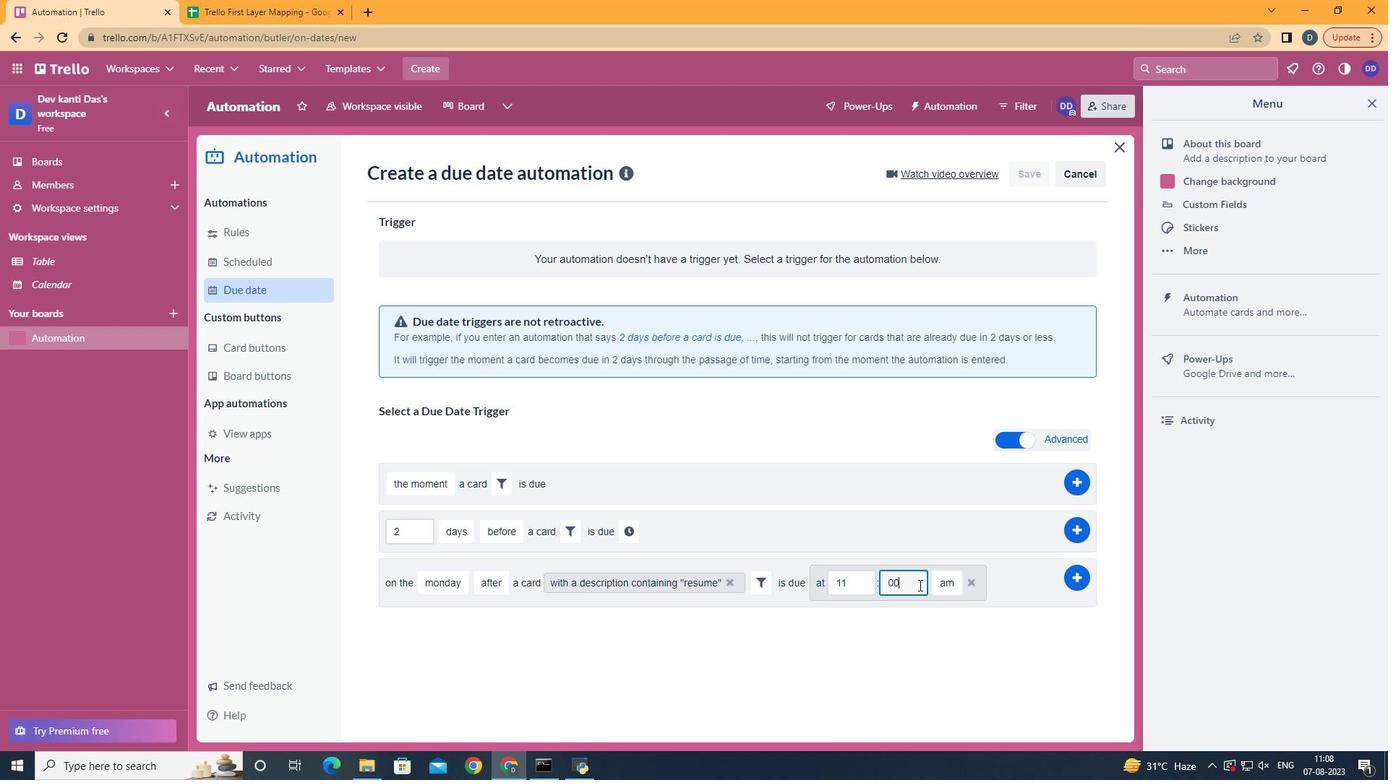 
Action: Mouse moved to (1089, 587)
Screenshot: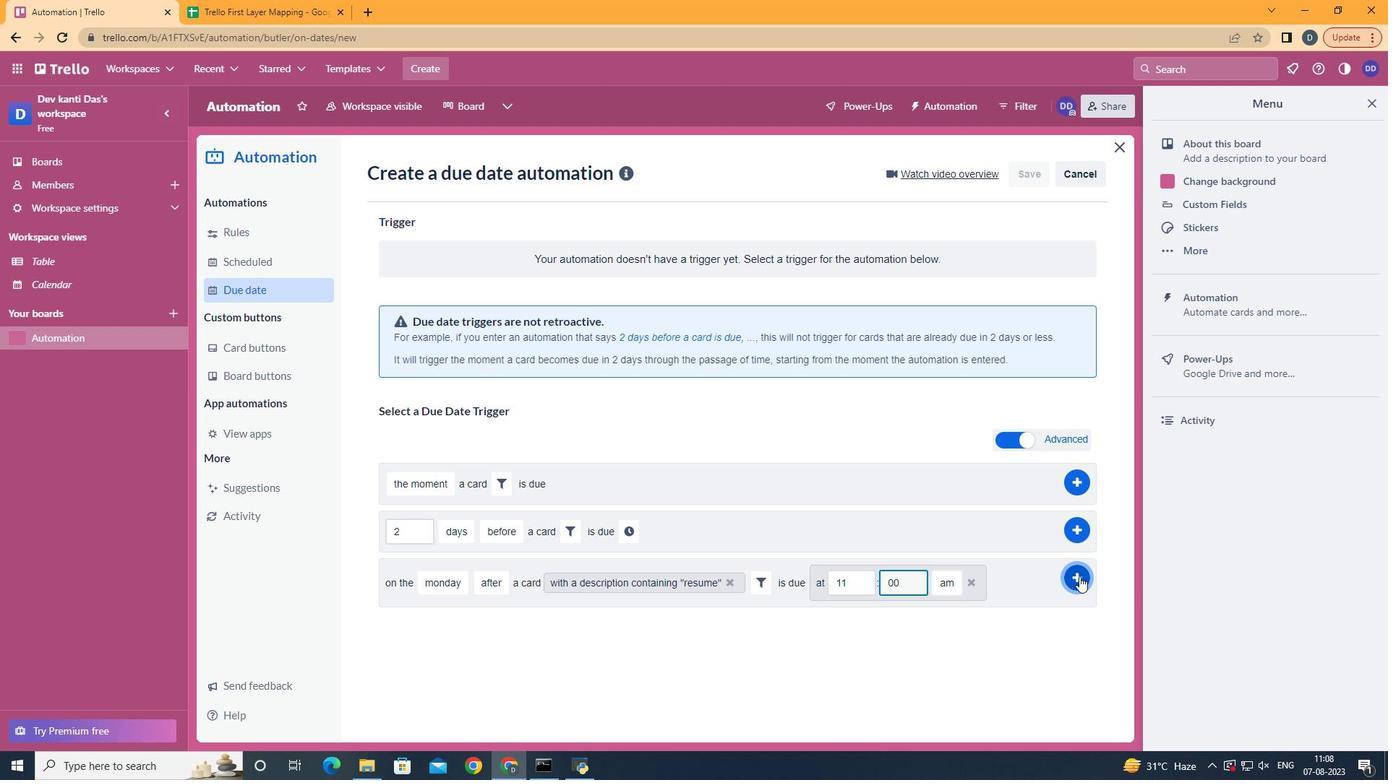
Action: Mouse pressed left at (1089, 587)
Screenshot: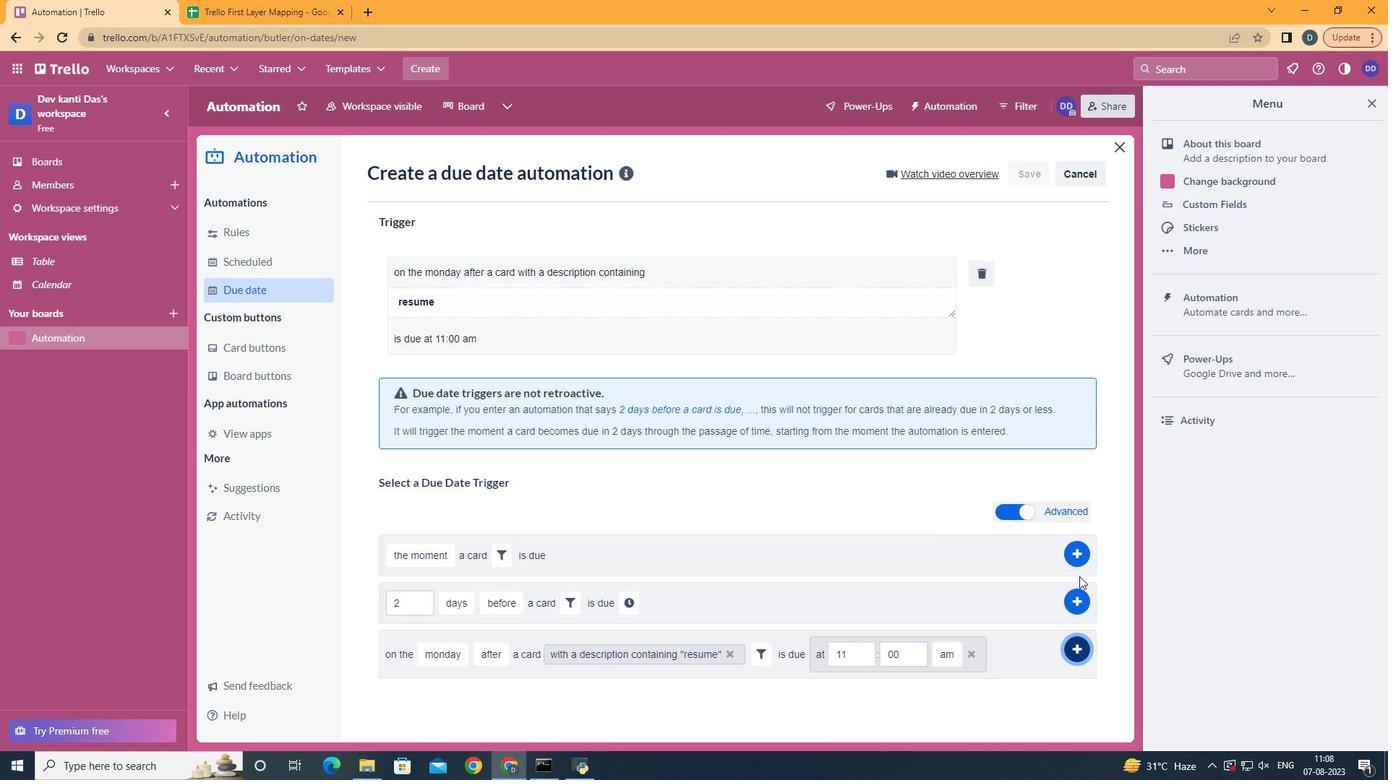 
Action: Mouse moved to (761, 281)
Screenshot: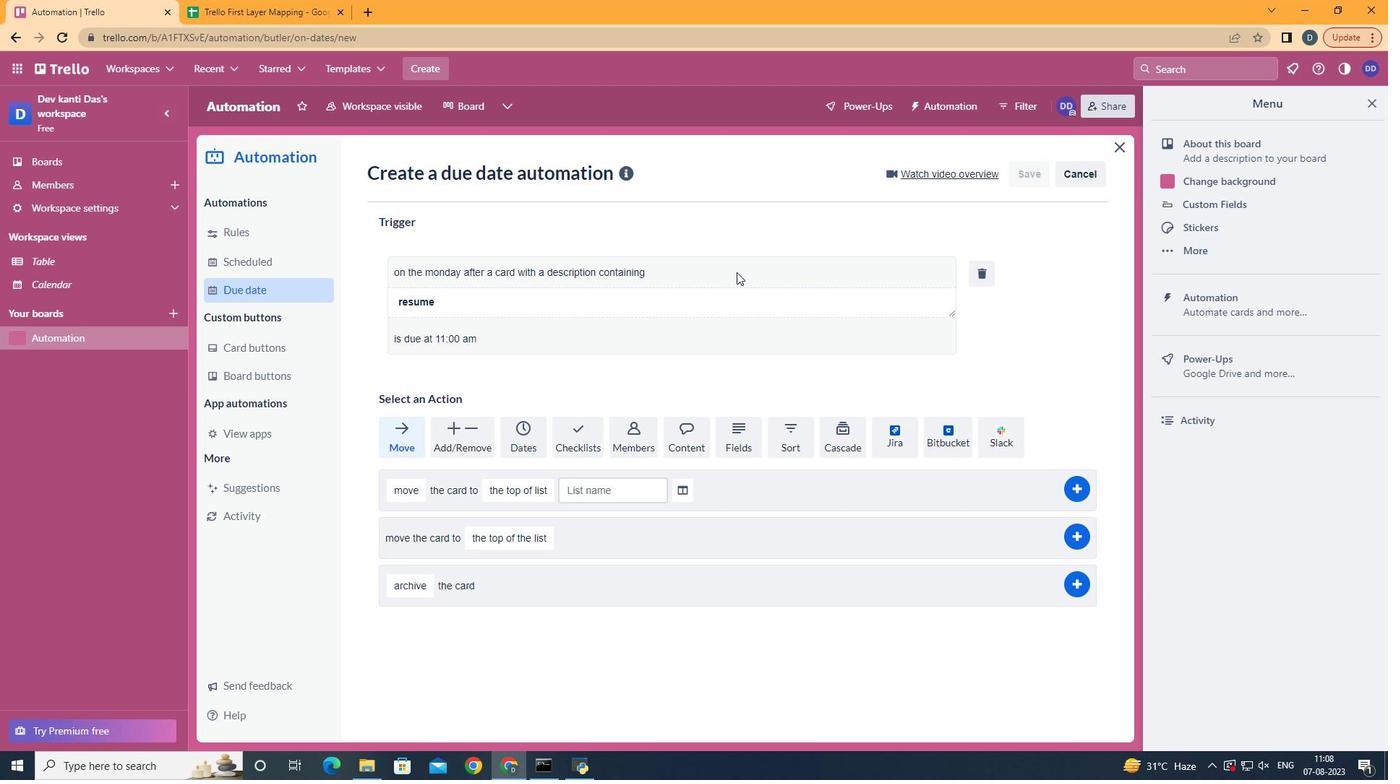 
